 Task: Search Round Trip flight tickets for 2 adults, in Economy from Cairo to Ho Chi Min to travel on 02-Nov-2023. Ho Chi Min to Cairo on 22-Dec-2023.  Stops: One stop or fewer. Choice of flight is Emirates.  Outbound departure time preference is 12:00. Connecting airport is Dubai.
Action: Mouse moved to (330, 271)
Screenshot: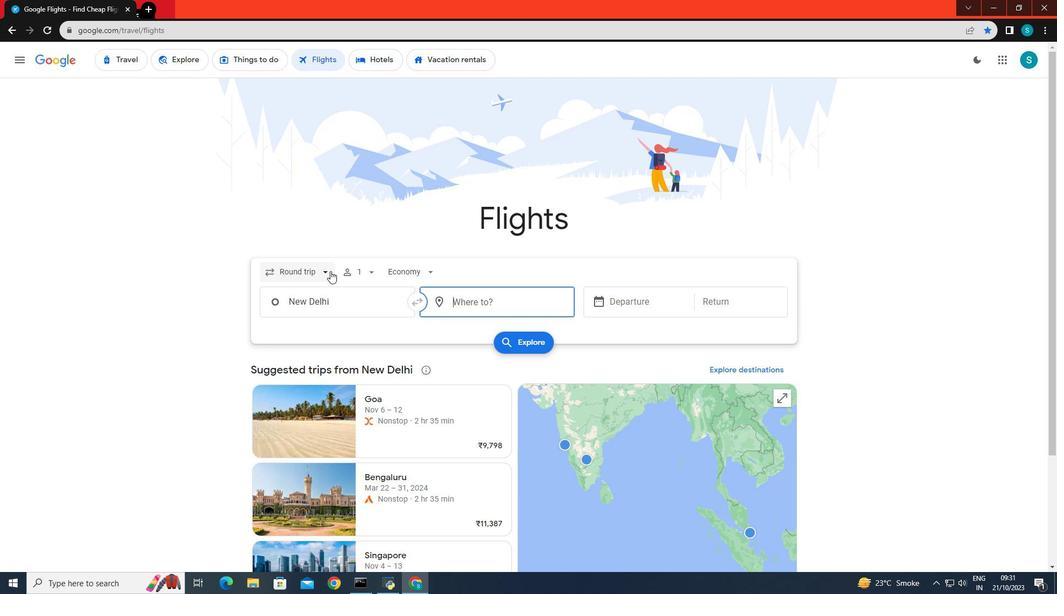 
Action: Mouse pressed left at (330, 271)
Screenshot: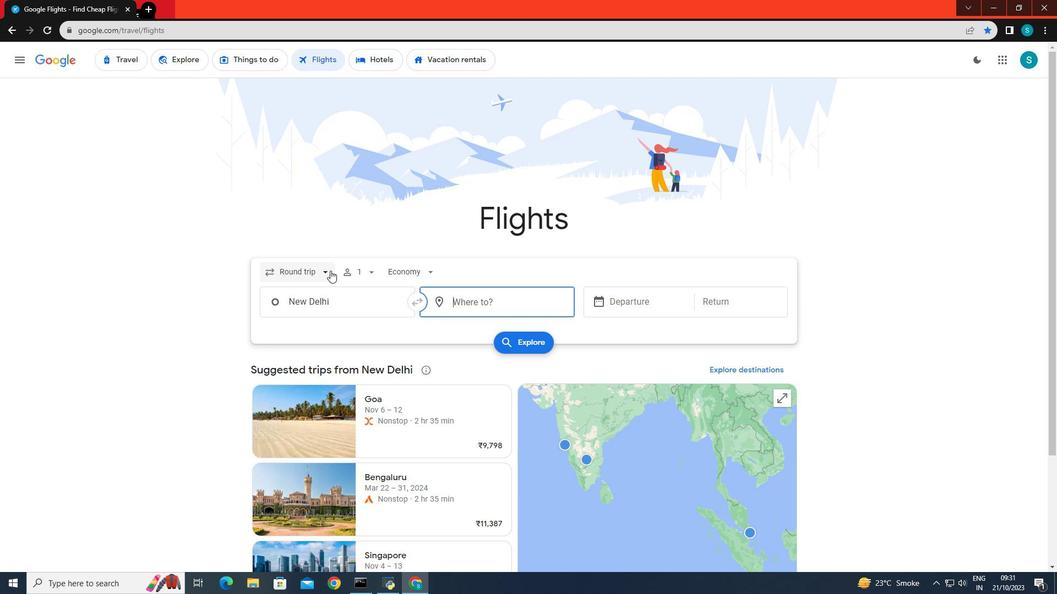 
Action: Mouse moved to (299, 301)
Screenshot: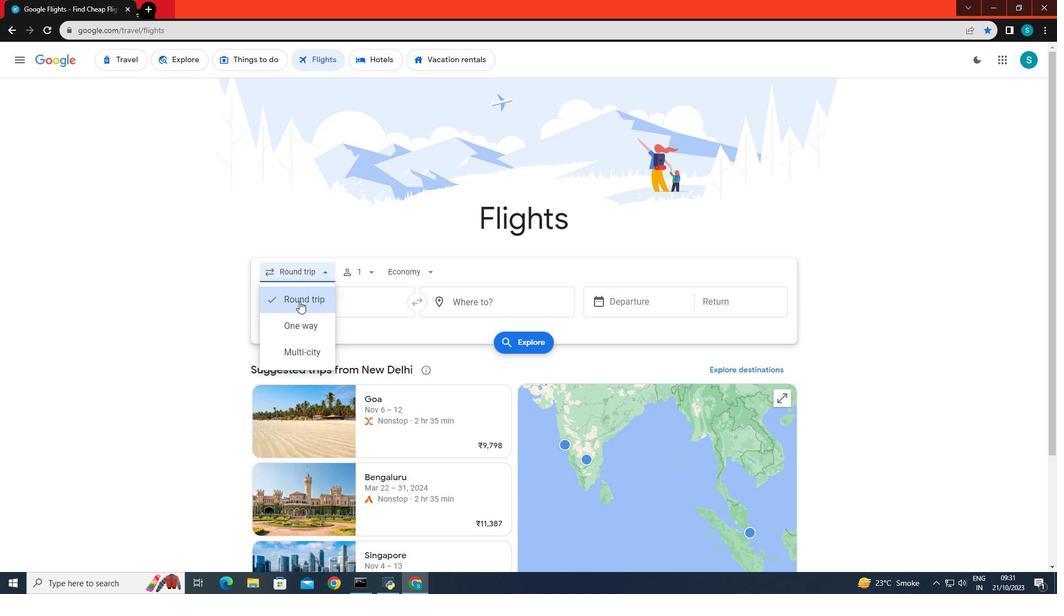 
Action: Mouse pressed left at (299, 301)
Screenshot: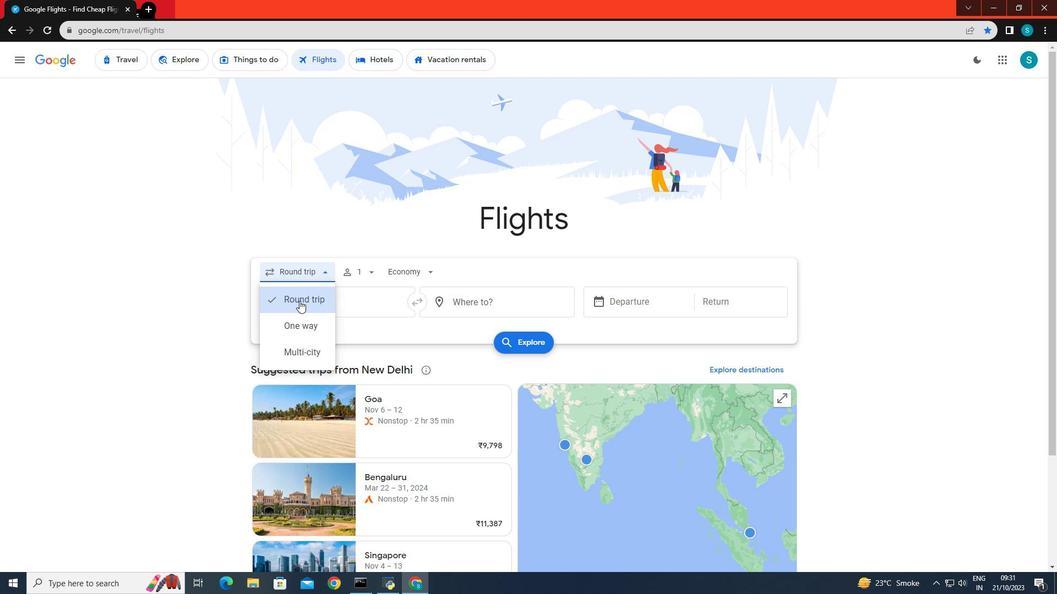 
Action: Mouse moved to (376, 272)
Screenshot: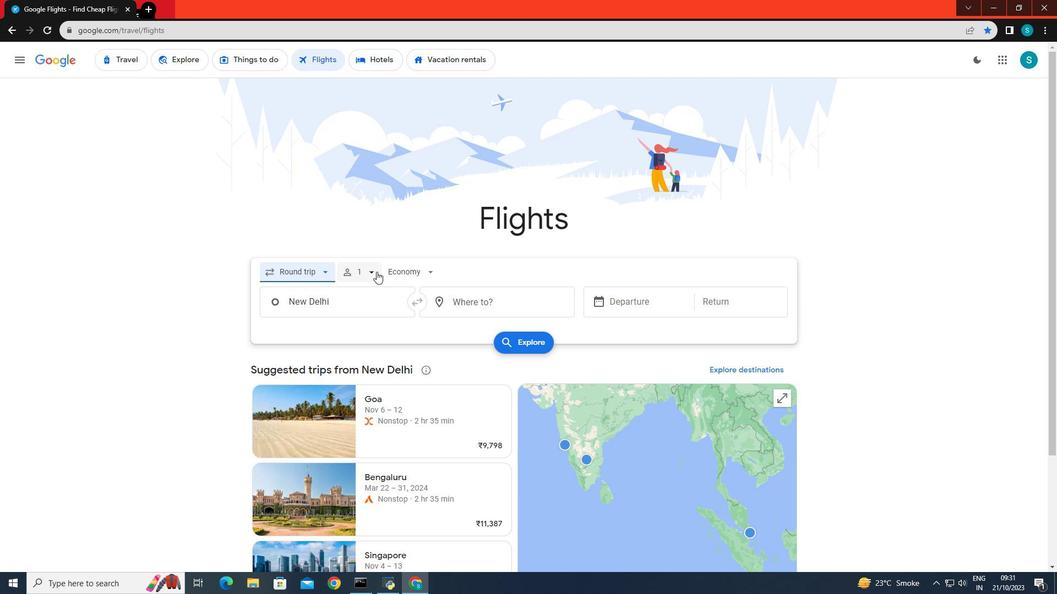 
Action: Mouse pressed left at (376, 272)
Screenshot: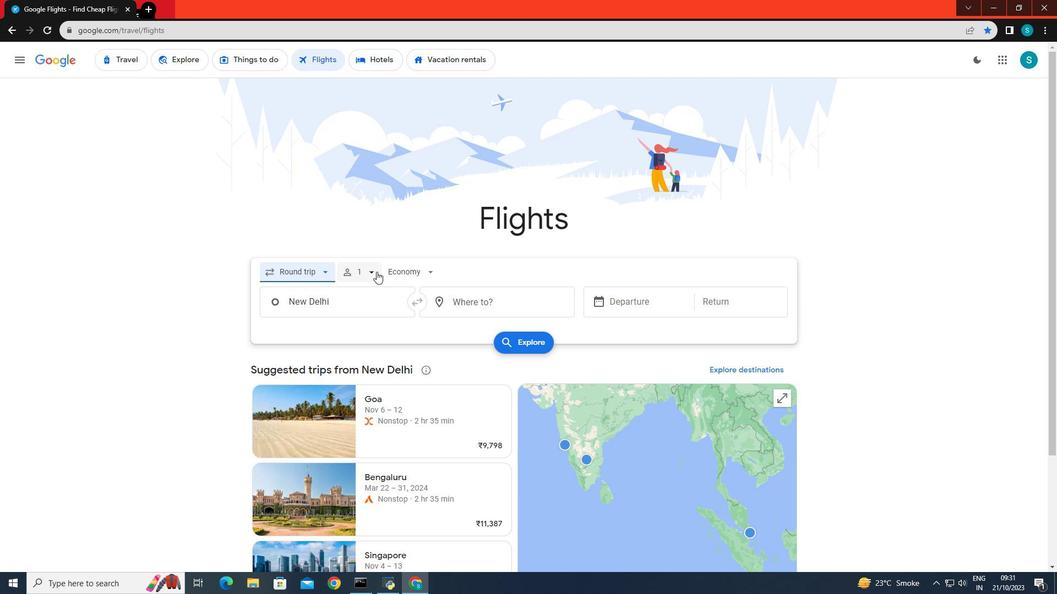 
Action: Mouse moved to (453, 302)
Screenshot: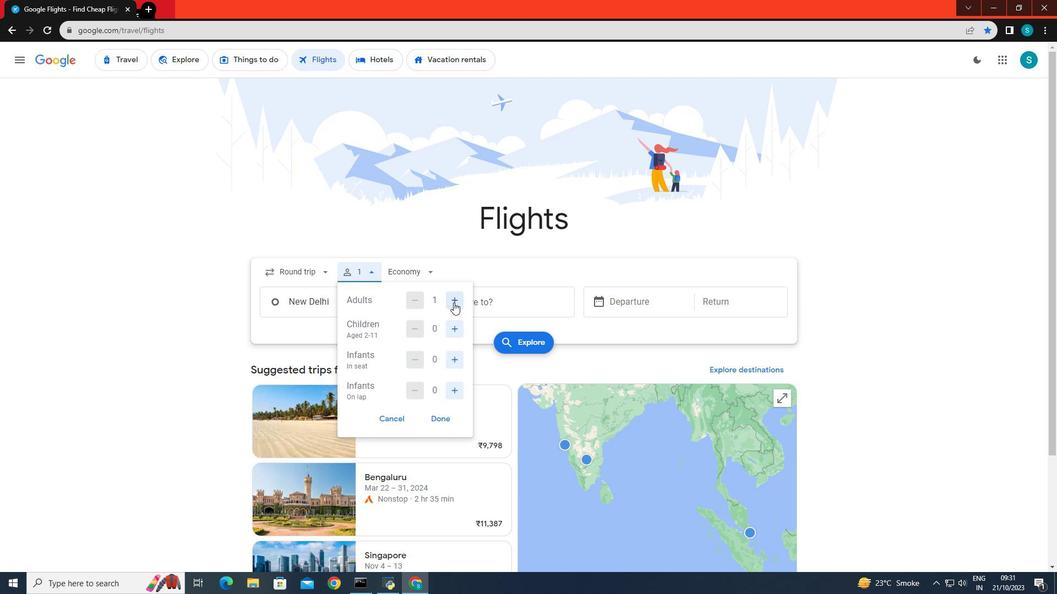 
Action: Mouse pressed left at (453, 302)
Screenshot: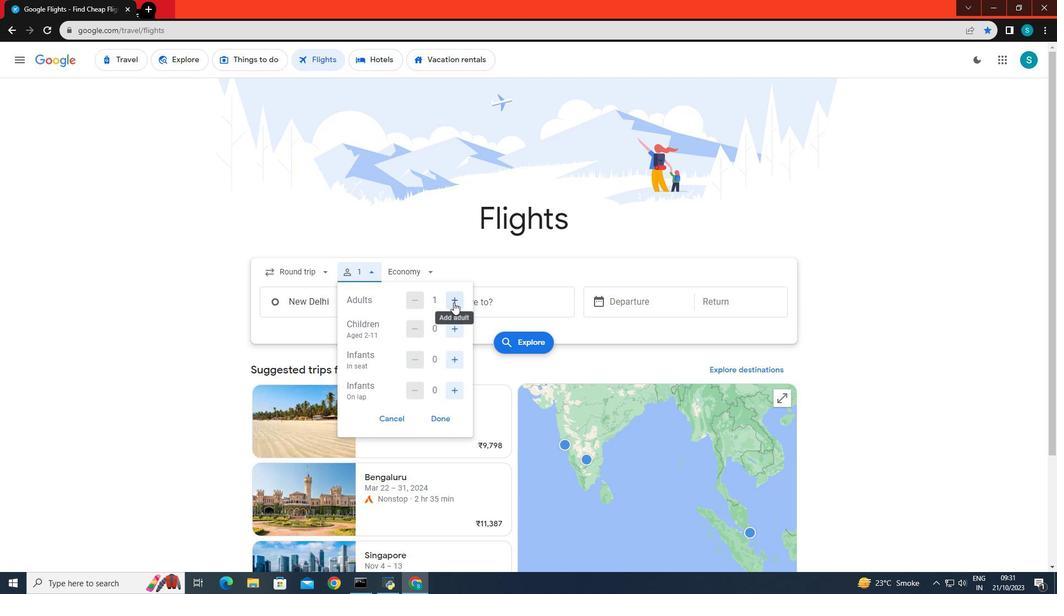 
Action: Mouse moved to (440, 419)
Screenshot: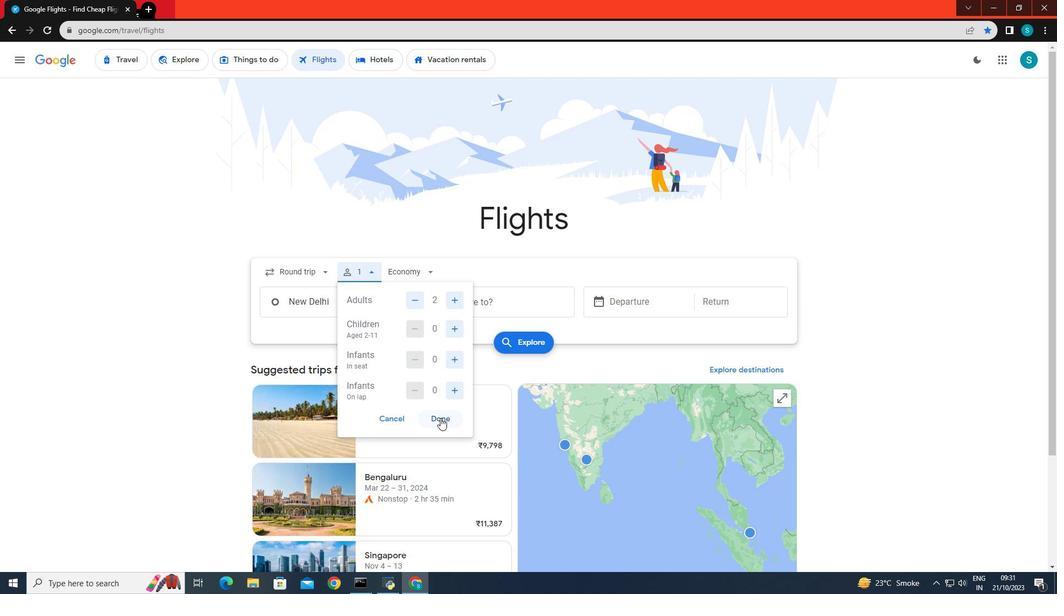 
Action: Mouse pressed left at (440, 419)
Screenshot: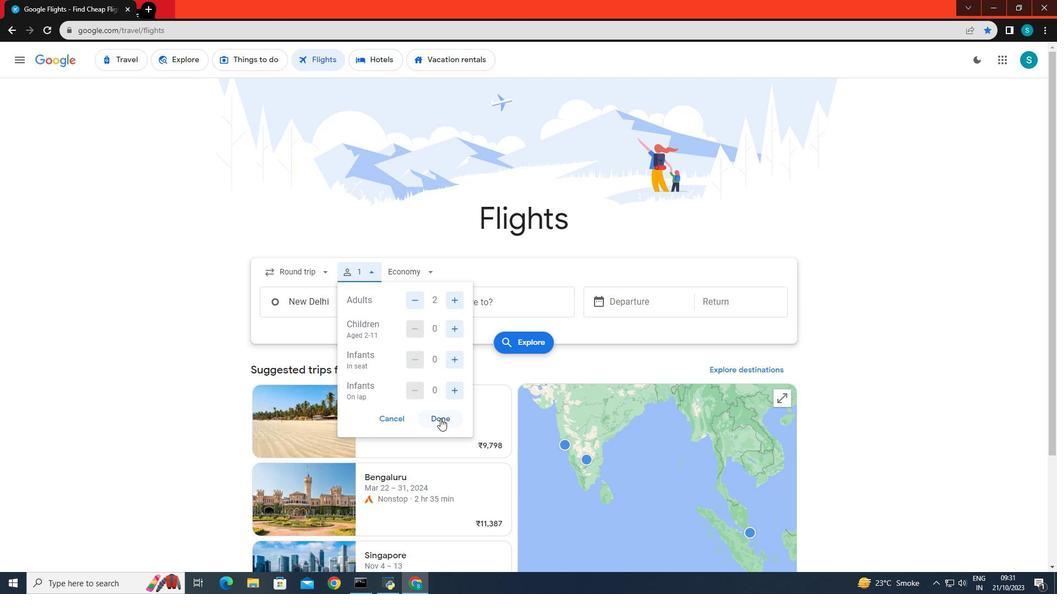 
Action: Mouse moved to (430, 272)
Screenshot: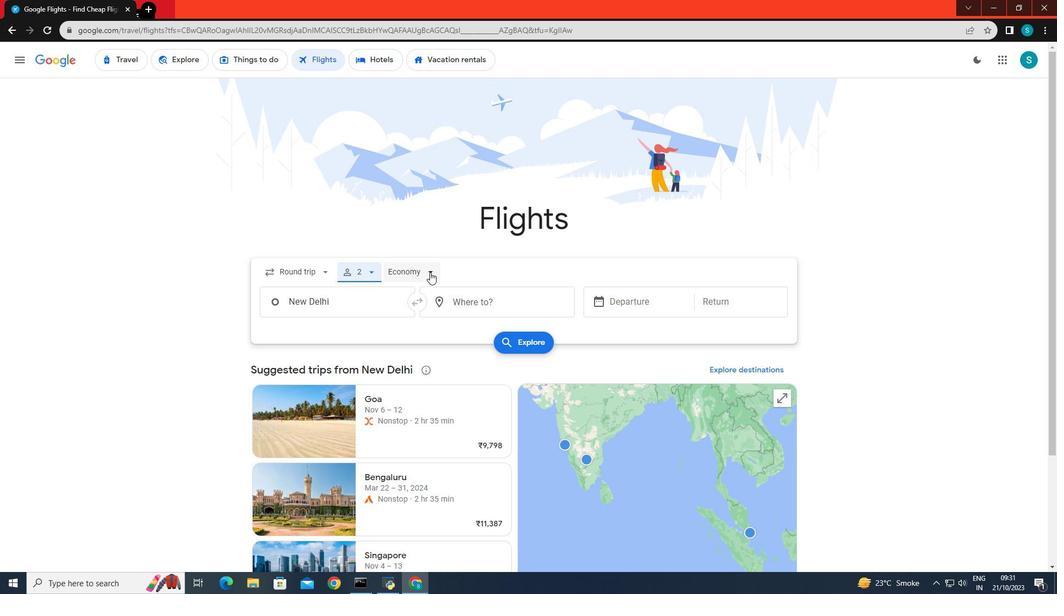 
Action: Mouse pressed left at (430, 272)
Screenshot: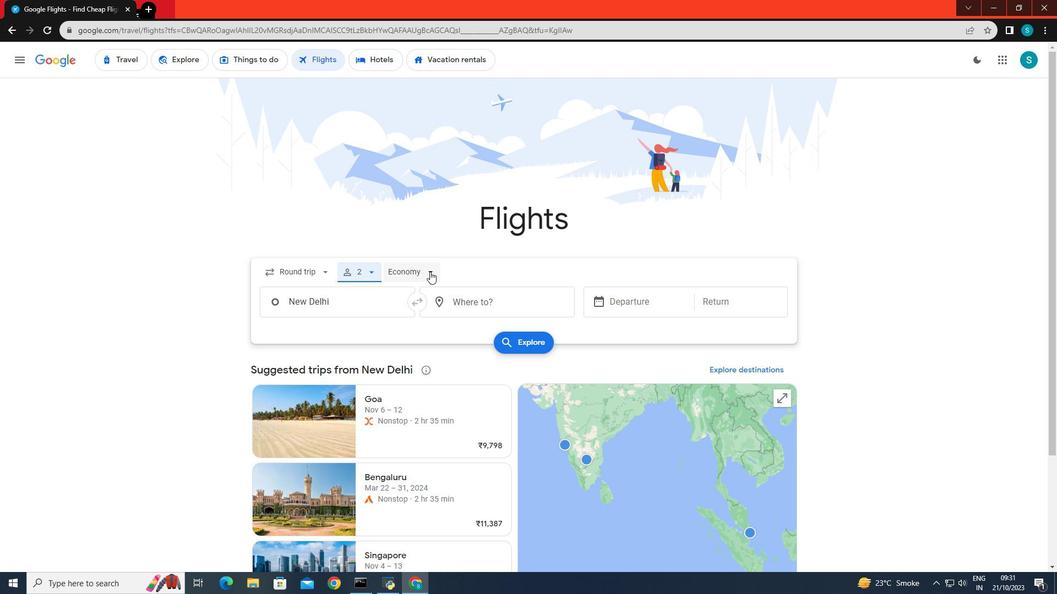 
Action: Mouse moved to (420, 302)
Screenshot: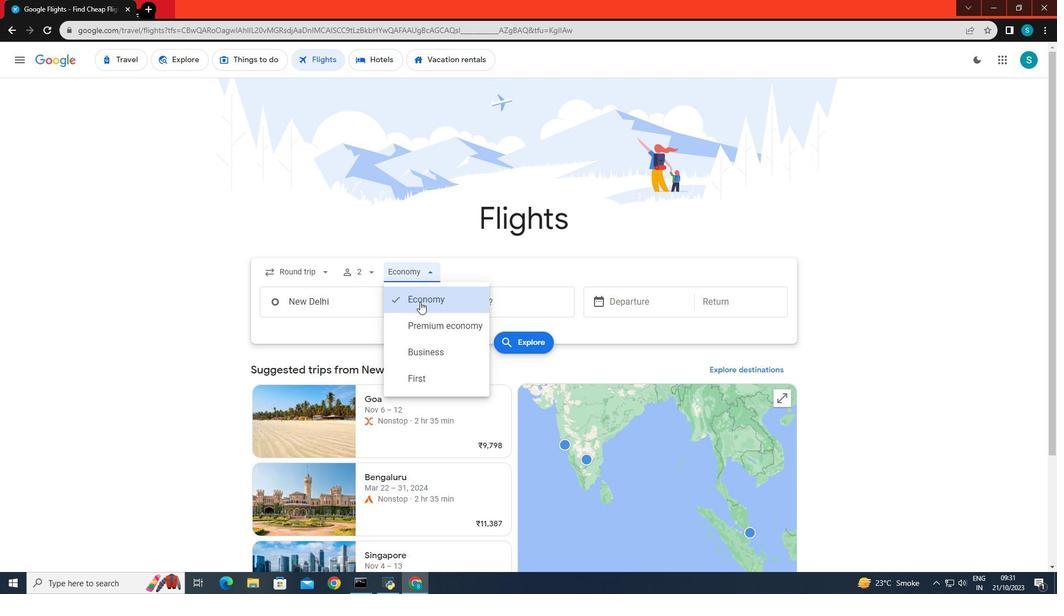 
Action: Mouse pressed left at (420, 302)
Screenshot: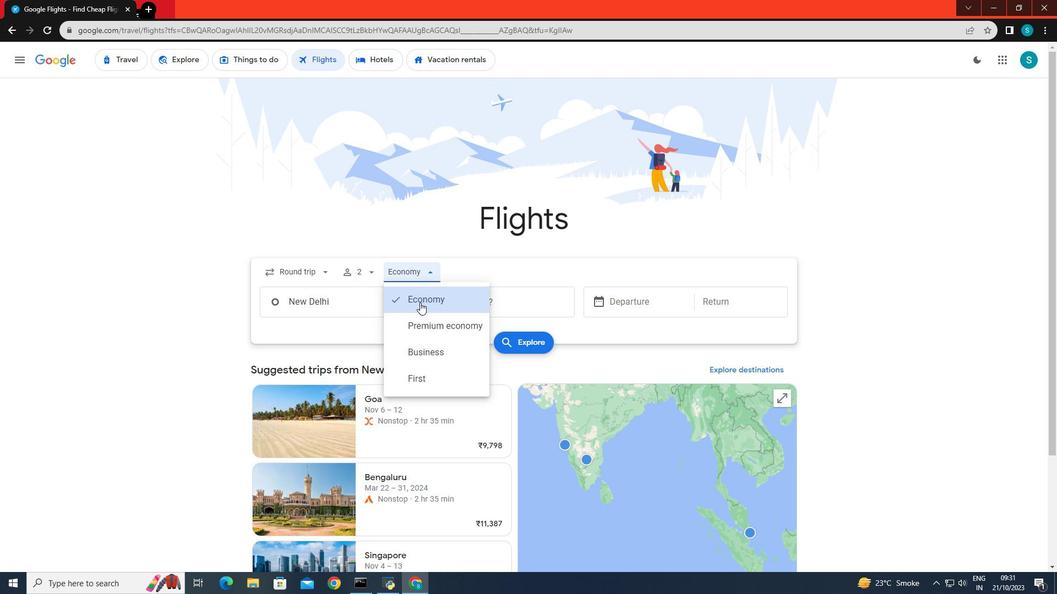 
Action: Mouse moved to (356, 305)
Screenshot: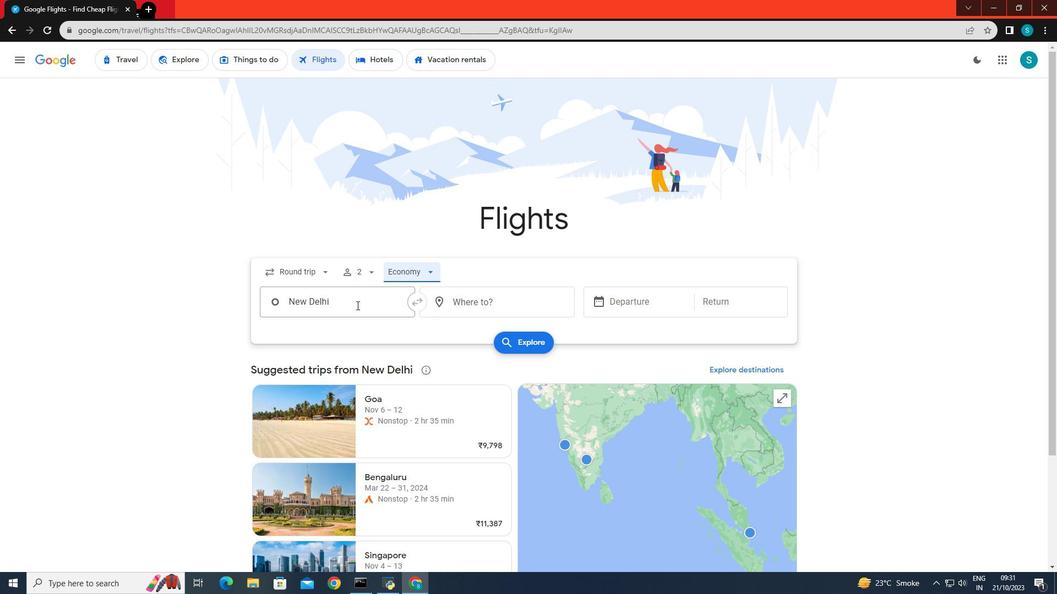 
Action: Mouse pressed left at (356, 305)
Screenshot: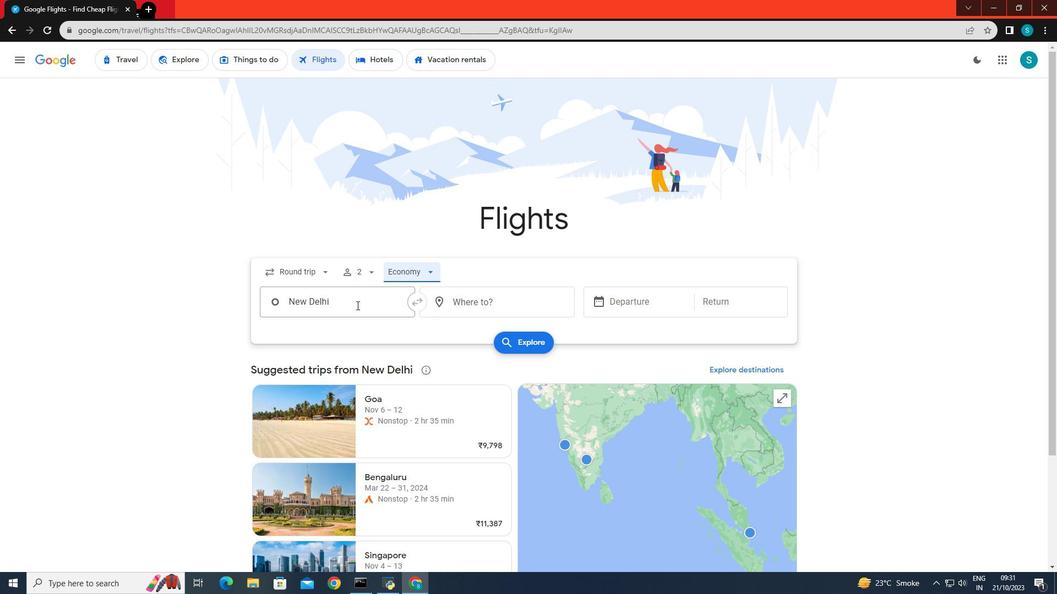 
Action: Key pressed <Key.backspace><Key.caps_lock>C<Key.caps_lock>airo
Screenshot: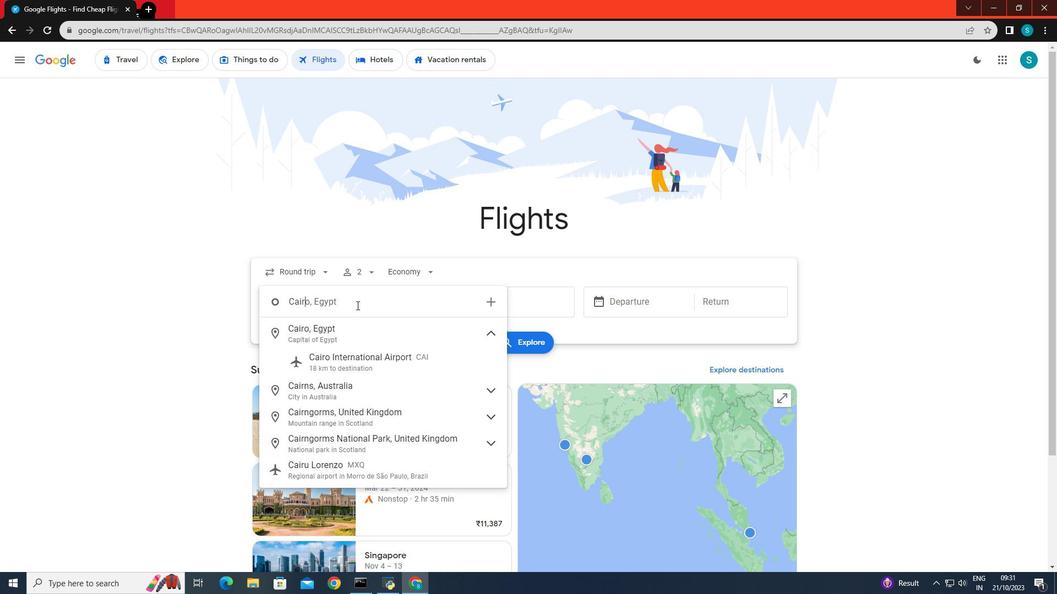 
Action: Mouse moved to (353, 336)
Screenshot: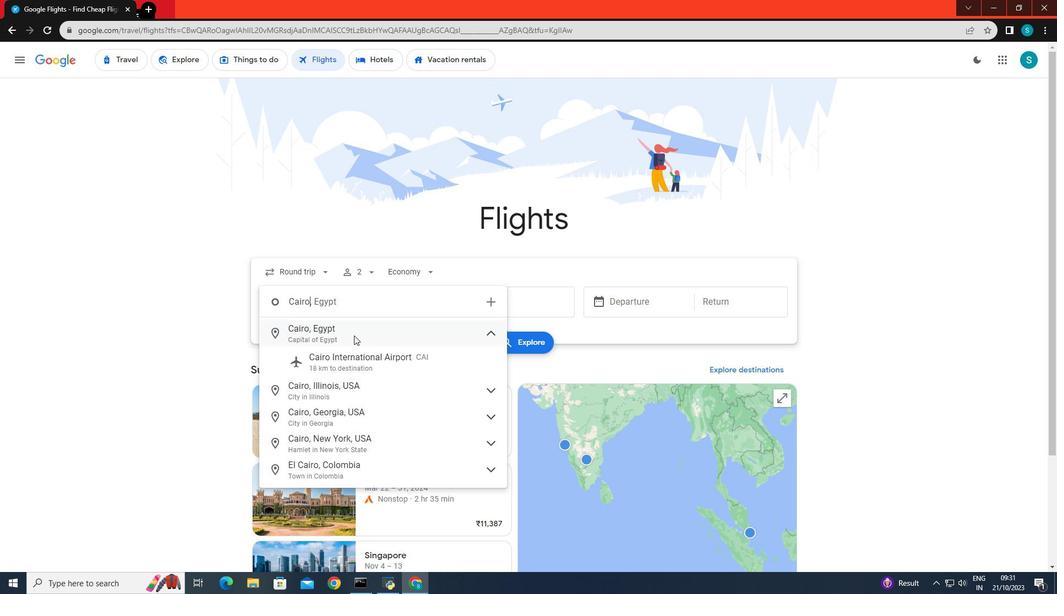 
Action: Mouse pressed left at (353, 336)
Screenshot: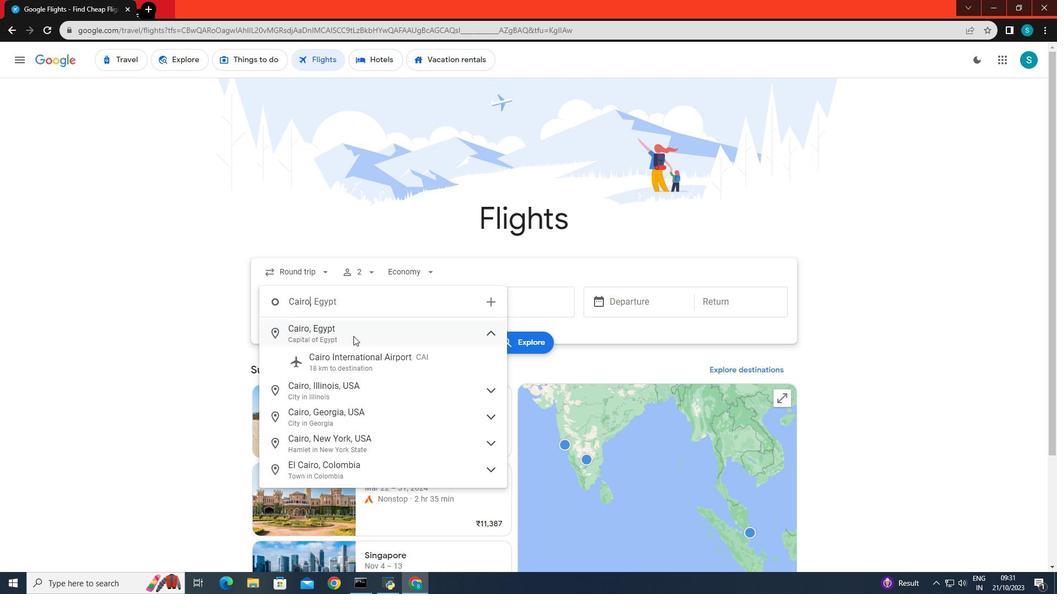 
Action: Mouse moved to (443, 302)
Screenshot: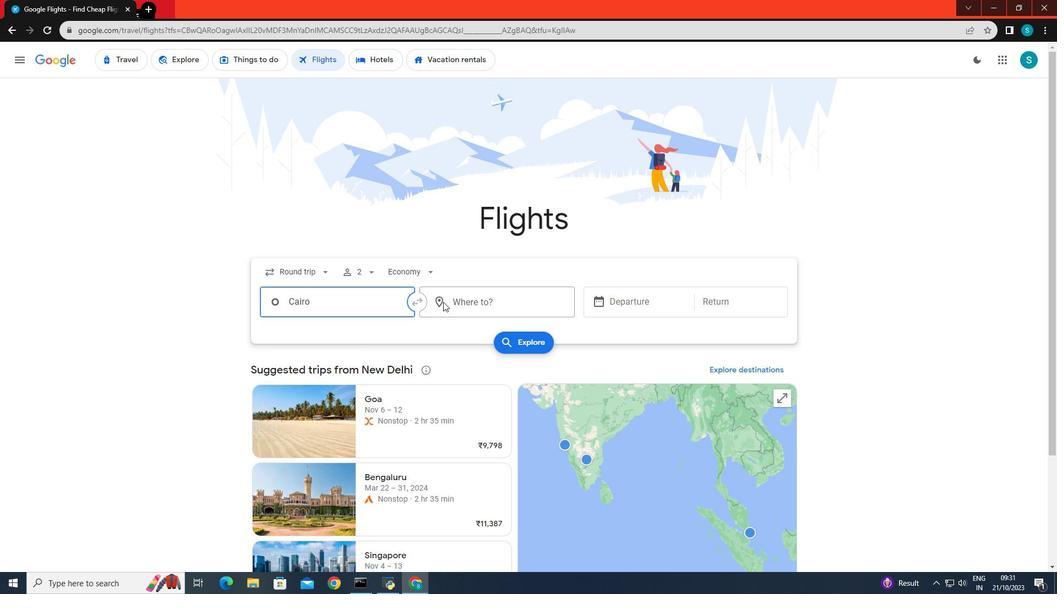 
Action: Mouse pressed left at (443, 302)
Screenshot: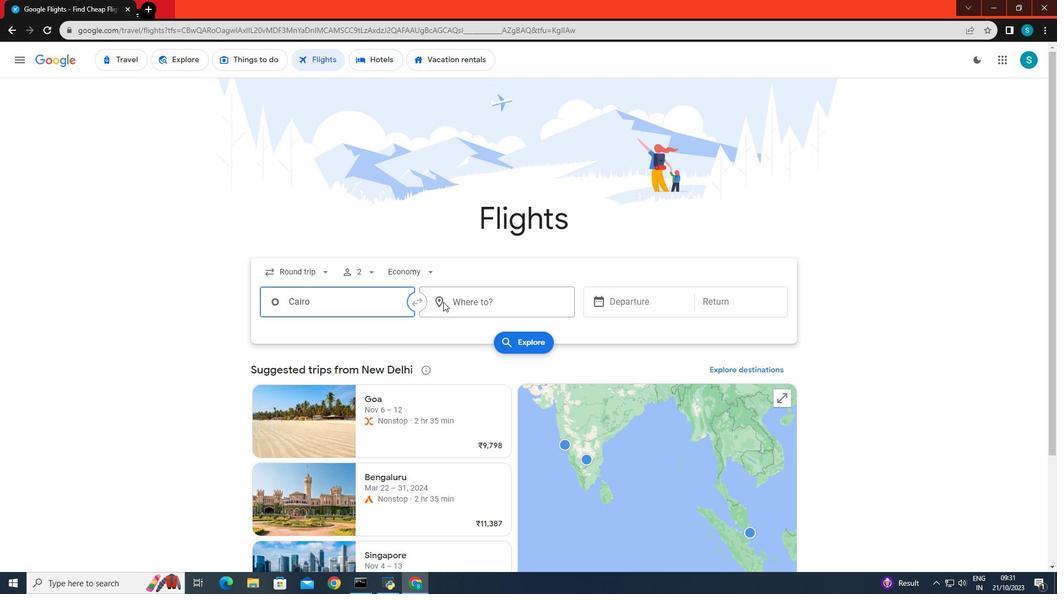 
Action: Mouse moved to (455, 303)
Screenshot: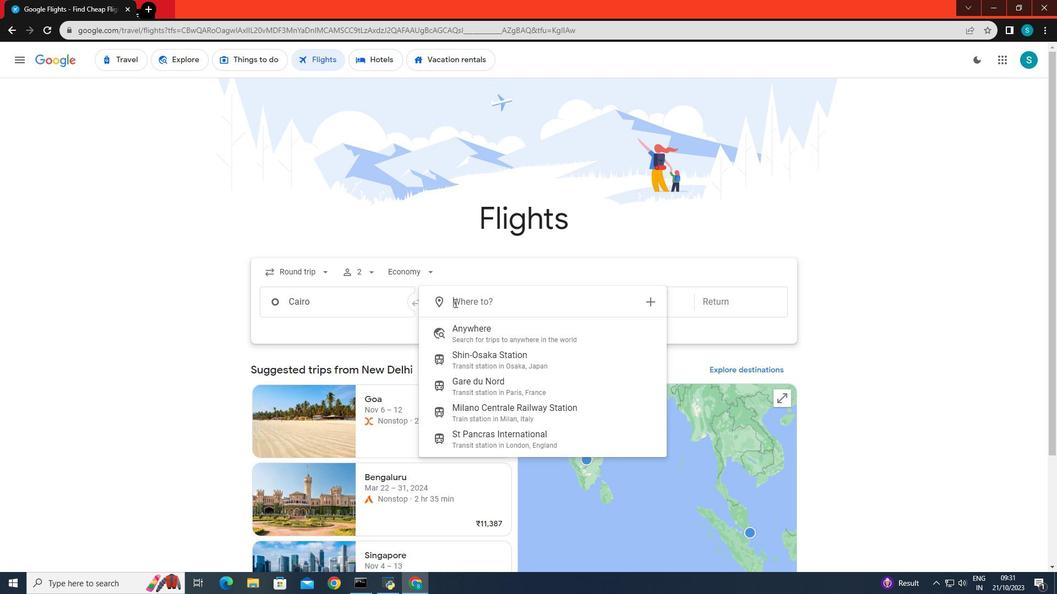 
Action: Key pressed <Key.caps_lock>C<Key.backspace>H<Key.caps_lock>o<Key.space>chi
Screenshot: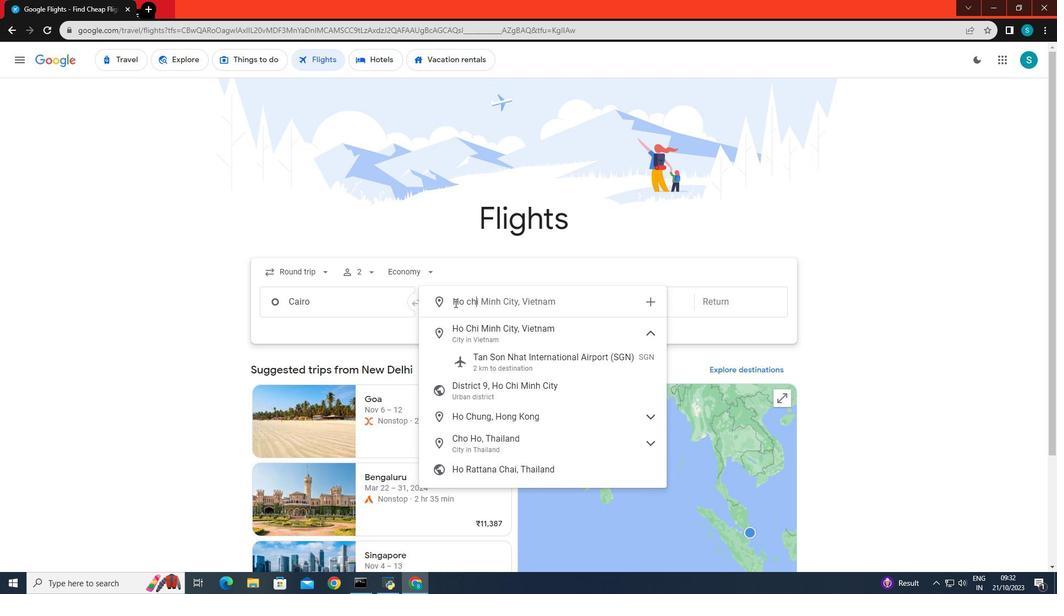
Action: Mouse moved to (493, 329)
Screenshot: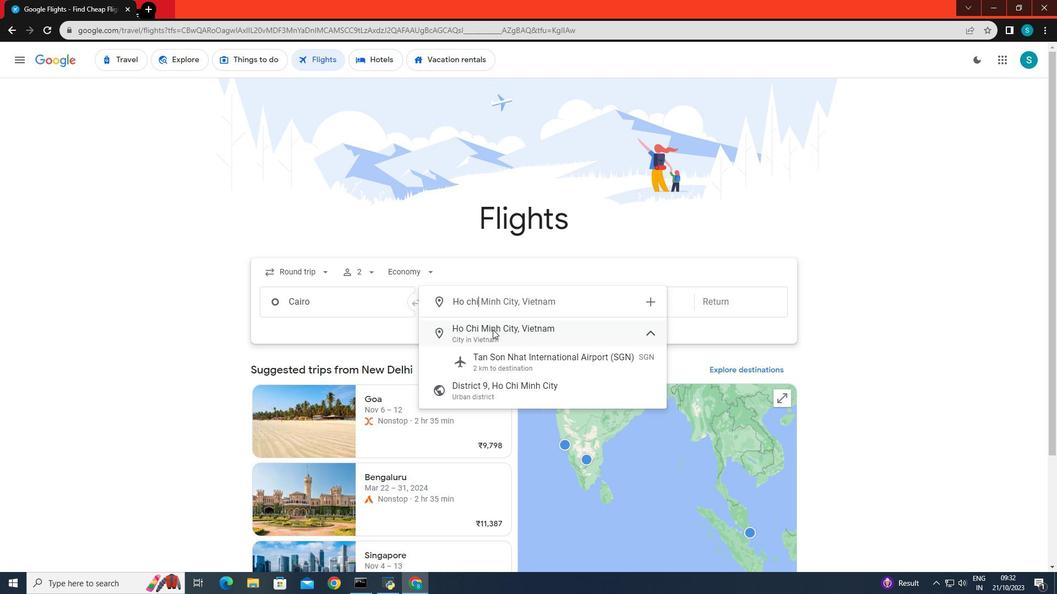 
Action: Key pressed <Key.space>min
Screenshot: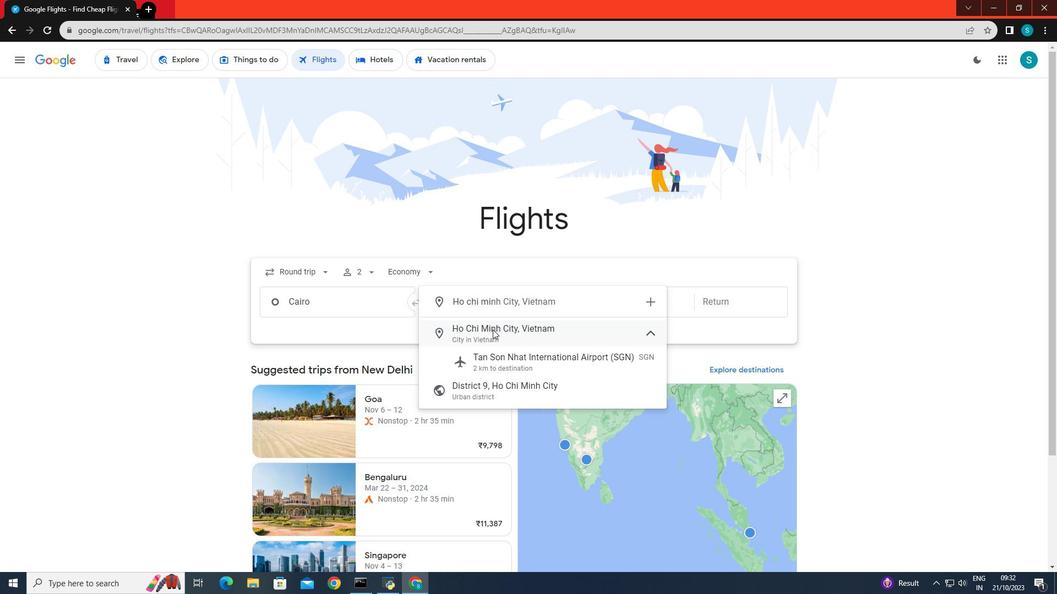 
Action: Mouse pressed left at (493, 329)
Screenshot: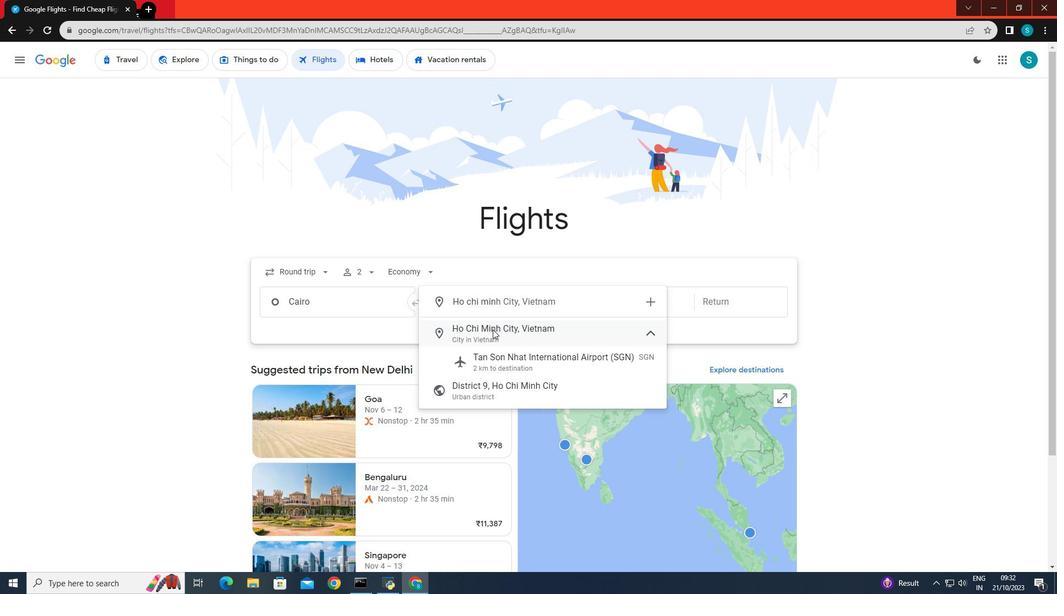 
Action: Mouse moved to (616, 302)
Screenshot: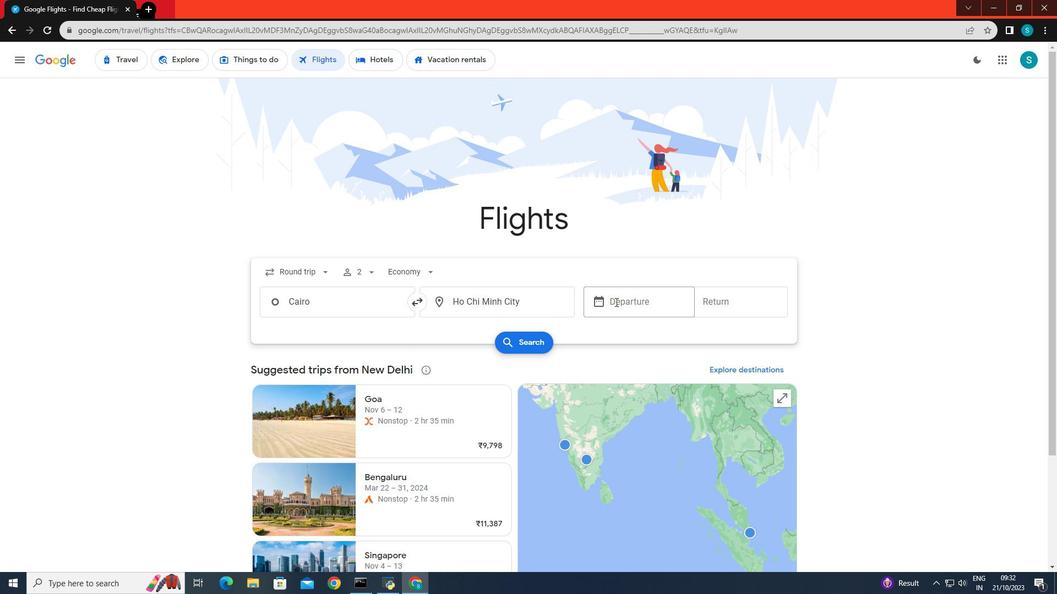 
Action: Mouse pressed left at (616, 302)
Screenshot: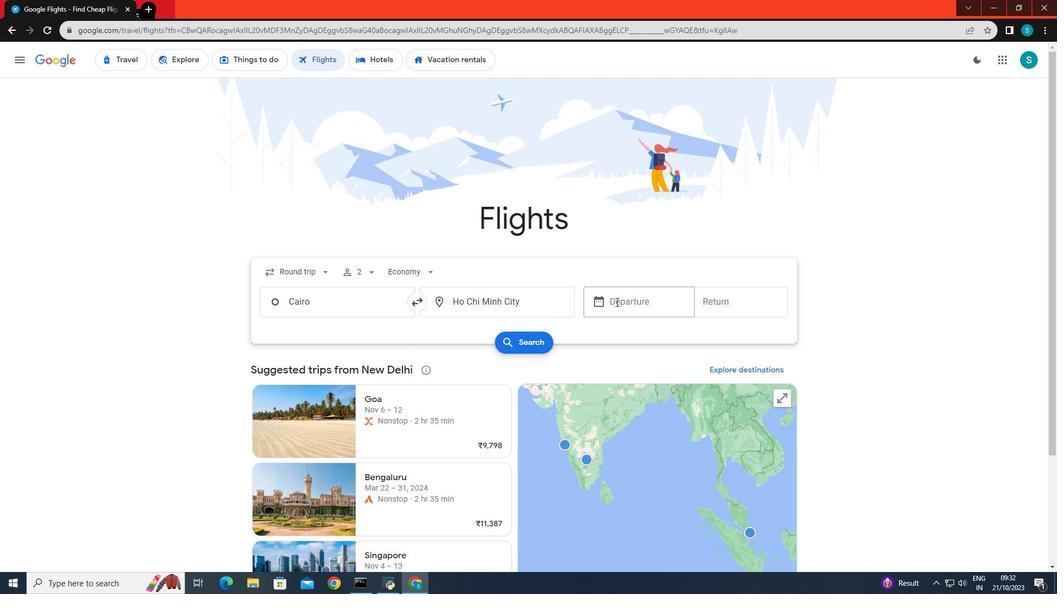 
Action: Mouse moved to (708, 370)
Screenshot: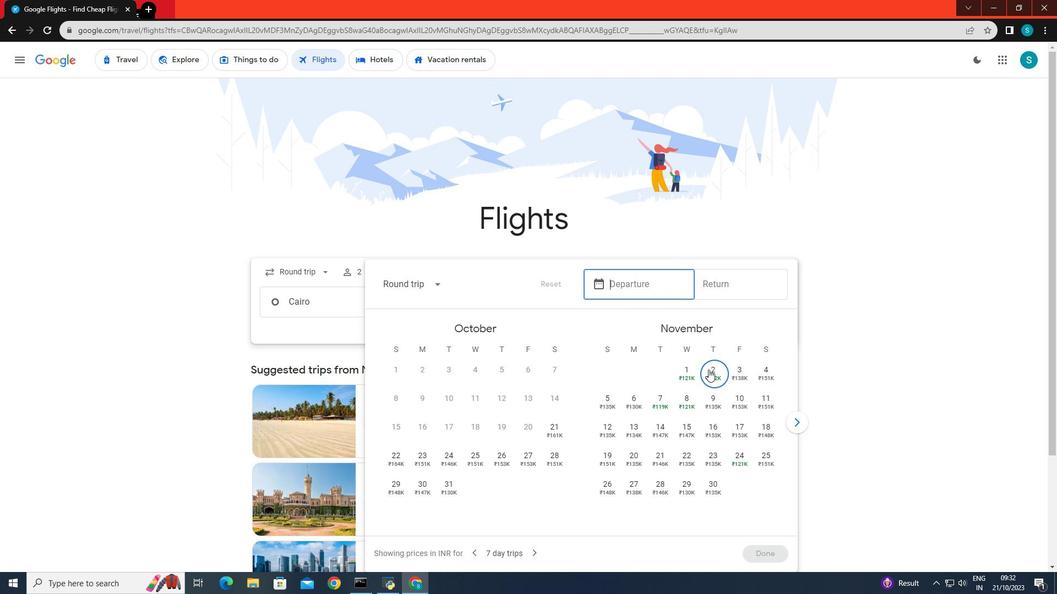 
Action: Mouse pressed left at (708, 370)
Screenshot: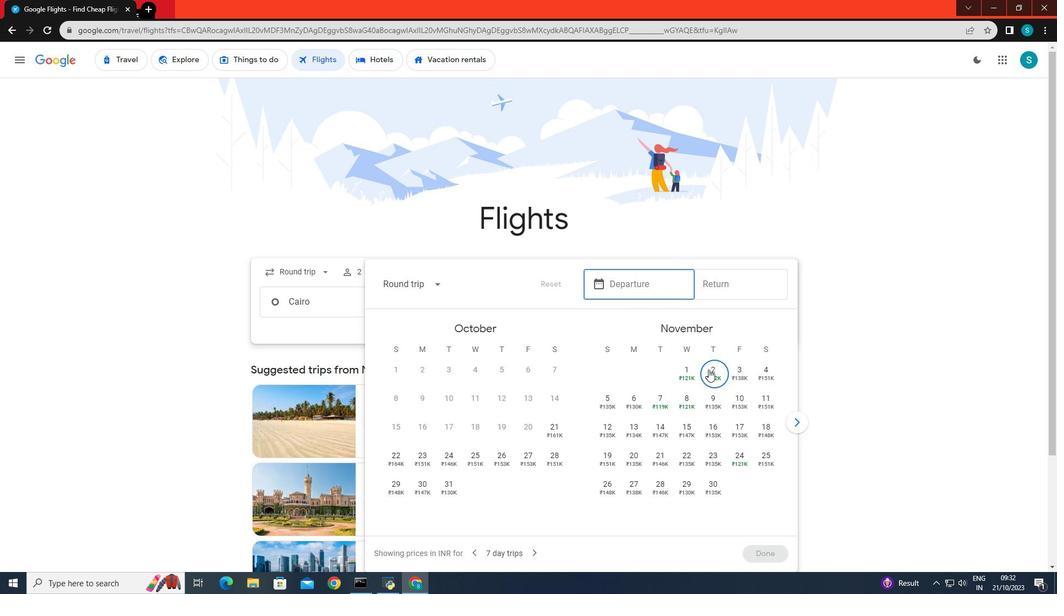 
Action: Mouse moved to (796, 425)
Screenshot: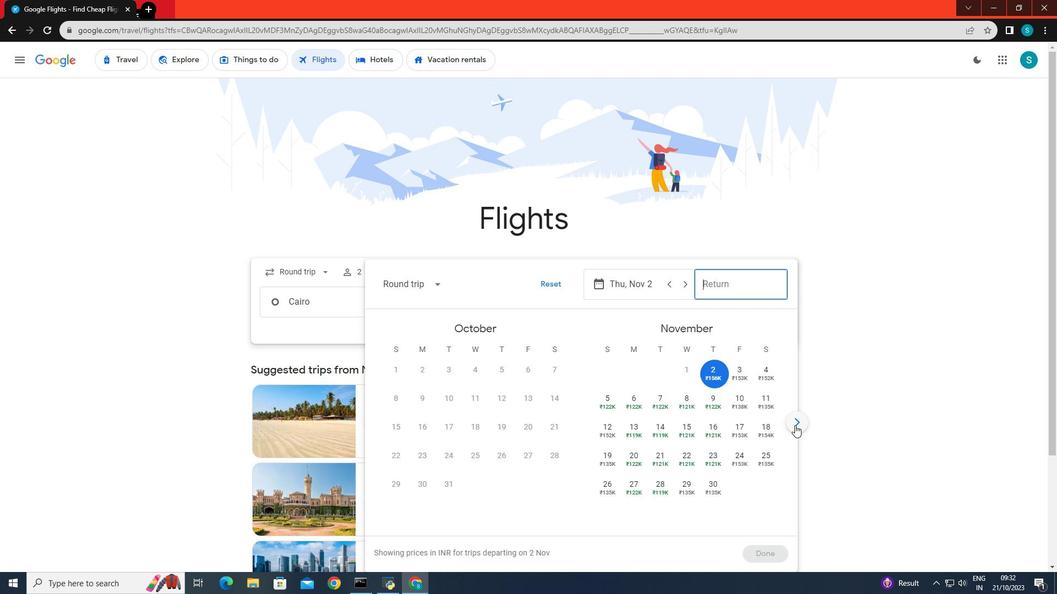 
Action: Mouse pressed left at (796, 425)
Screenshot: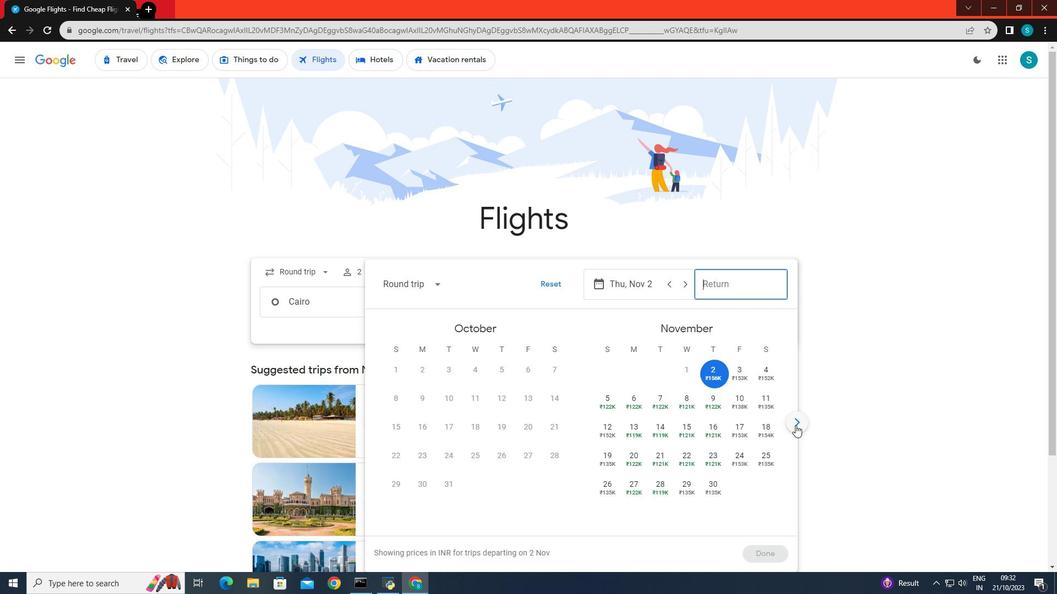 
Action: Mouse moved to (744, 459)
Screenshot: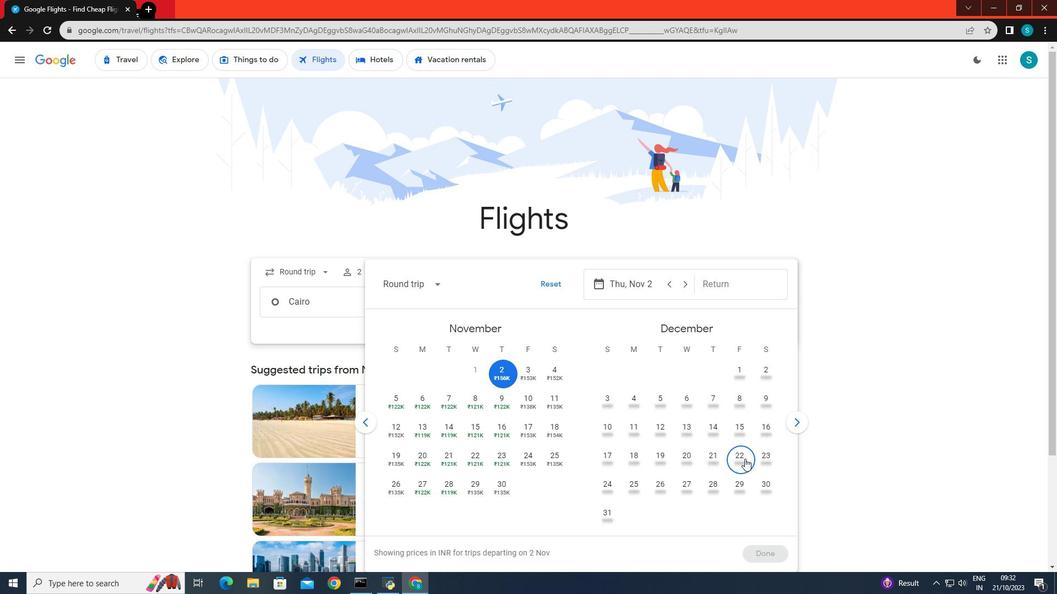 
Action: Mouse pressed left at (744, 459)
Screenshot: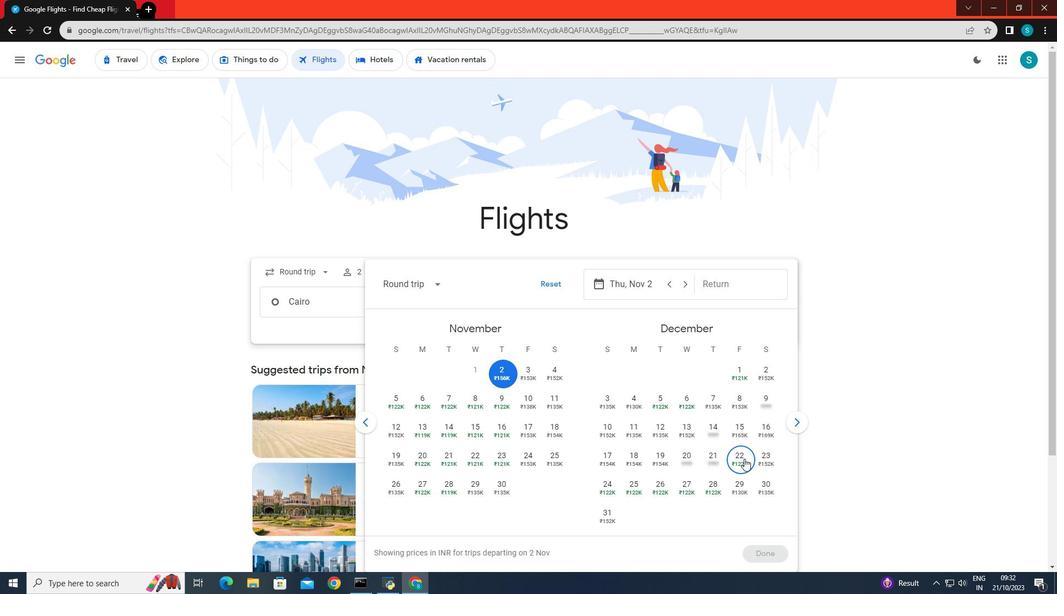 
Action: Mouse moved to (765, 550)
Screenshot: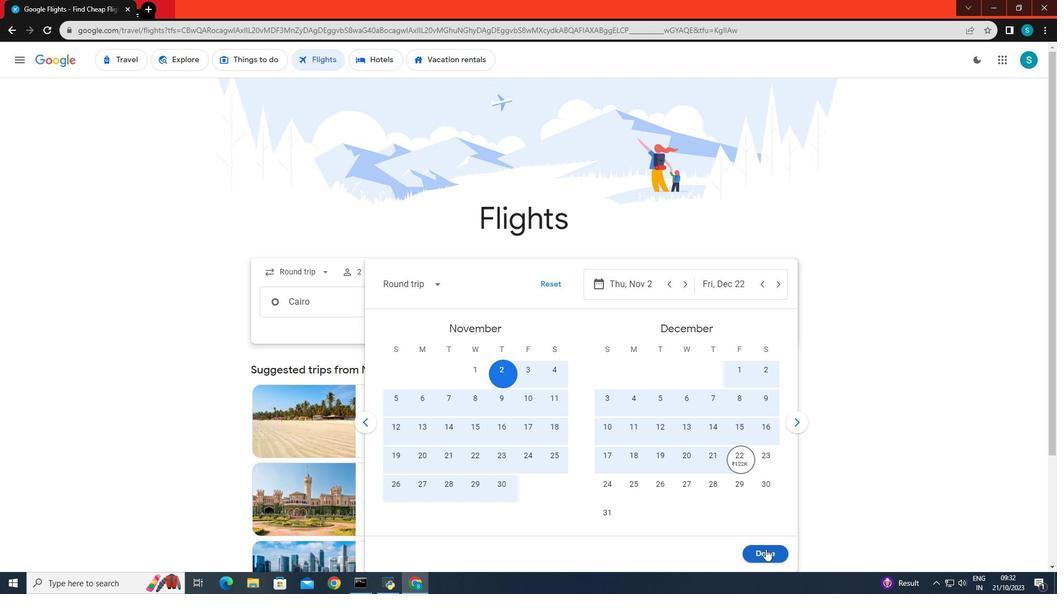 
Action: Mouse pressed left at (765, 550)
Screenshot: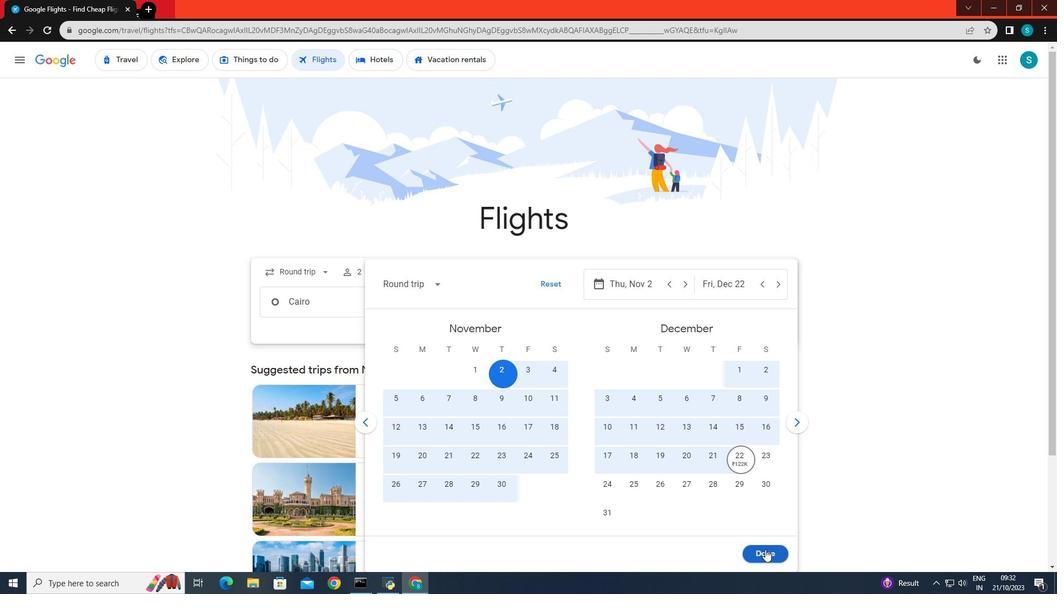 
Action: Mouse moved to (529, 342)
Screenshot: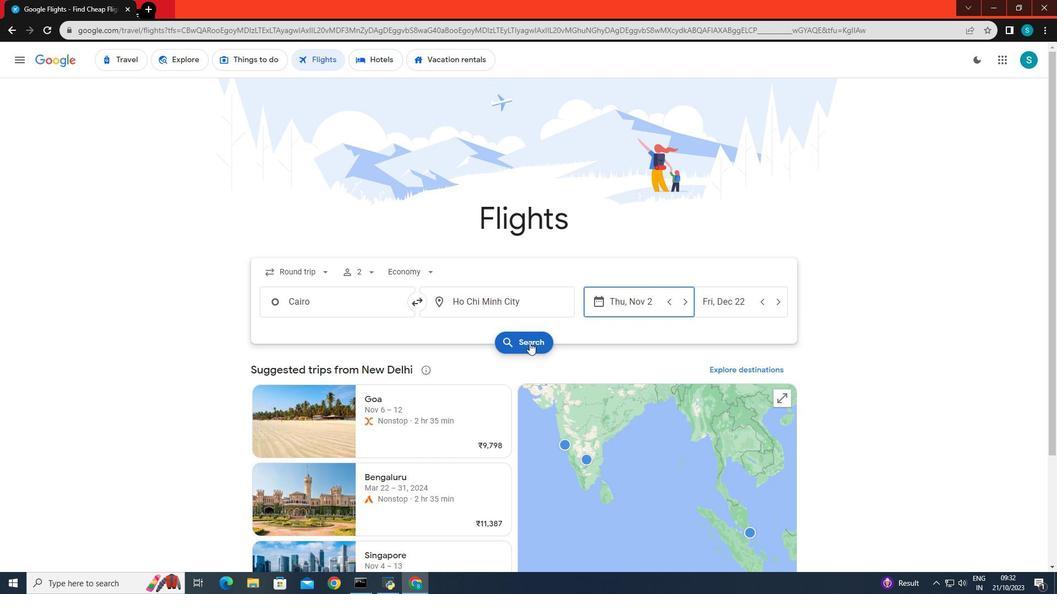 
Action: Mouse pressed left at (529, 342)
Screenshot: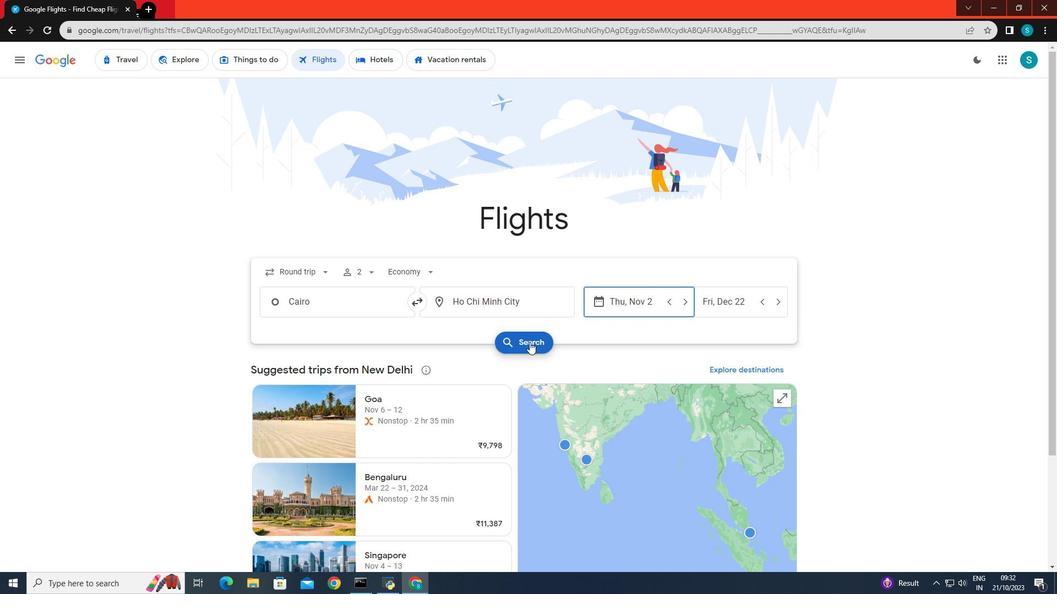 
Action: Mouse moved to (337, 165)
Screenshot: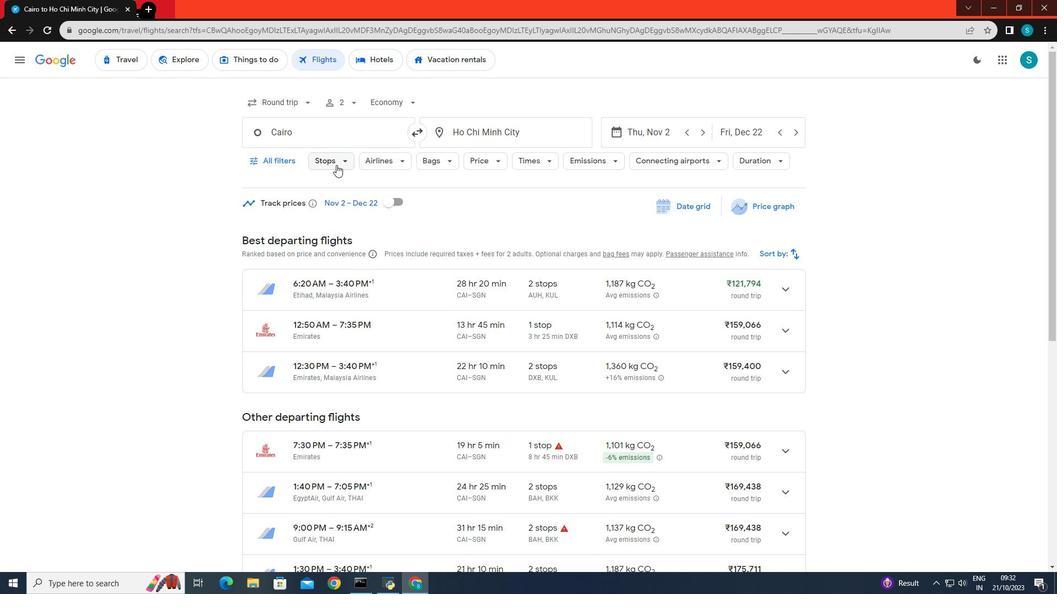 
Action: Mouse pressed left at (337, 165)
Screenshot: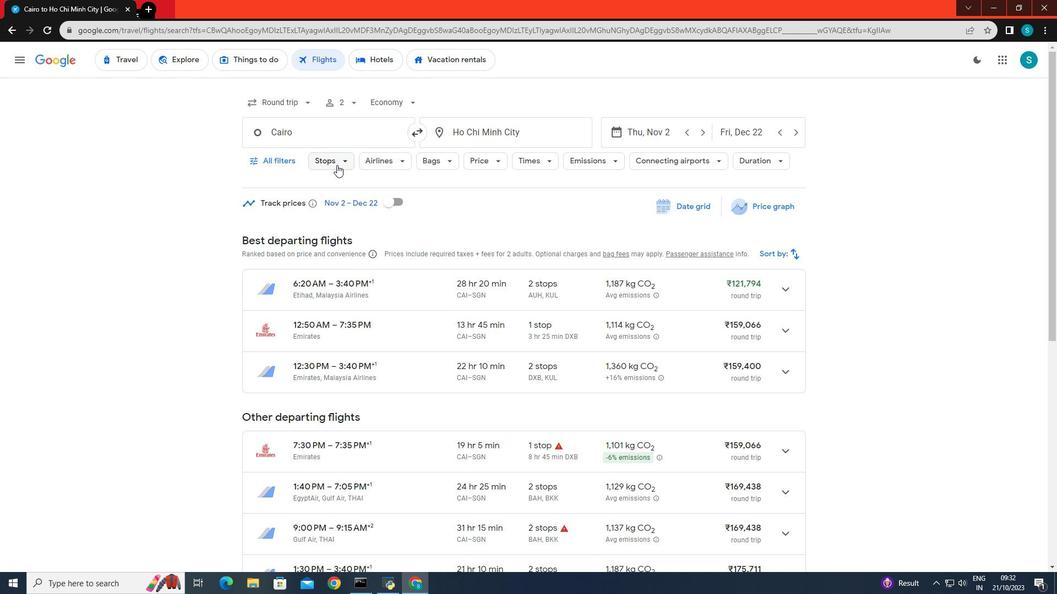 
Action: Mouse moved to (338, 268)
Screenshot: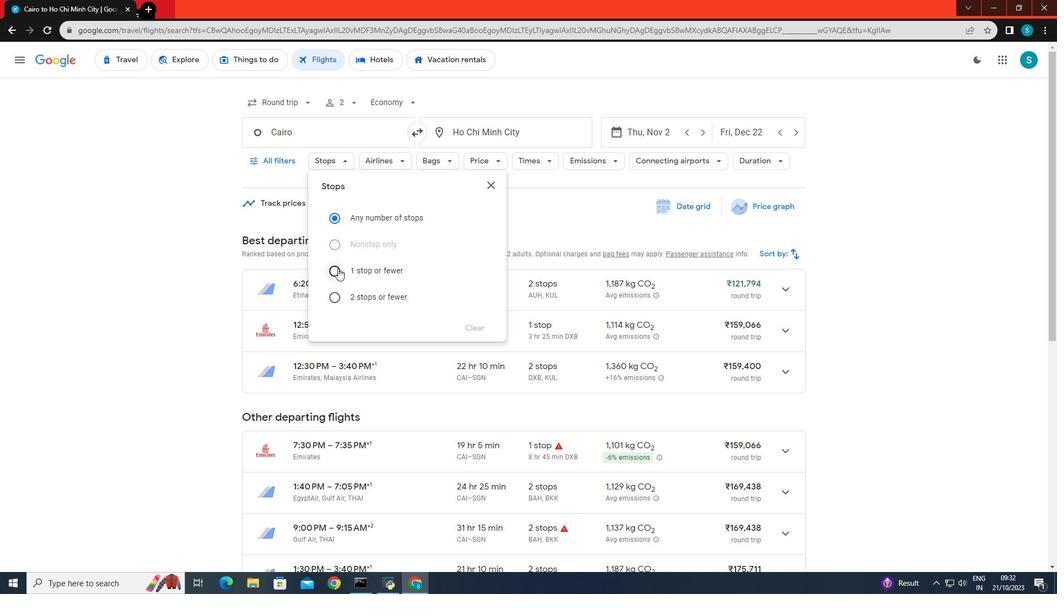 
Action: Mouse pressed left at (338, 268)
Screenshot: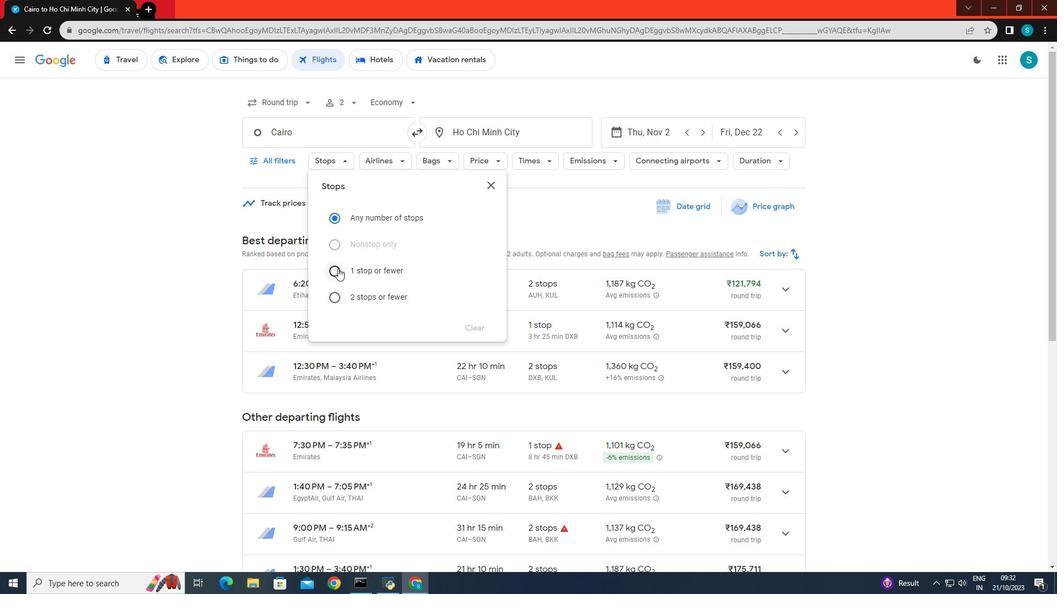 
Action: Mouse moved to (207, 232)
Screenshot: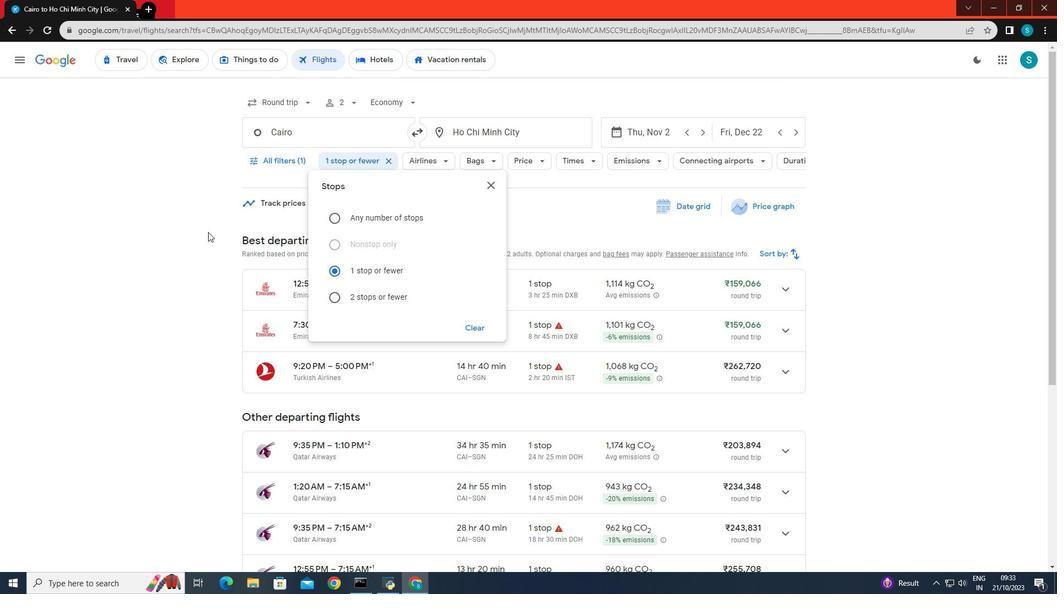 
Action: Mouse pressed left at (207, 232)
Screenshot: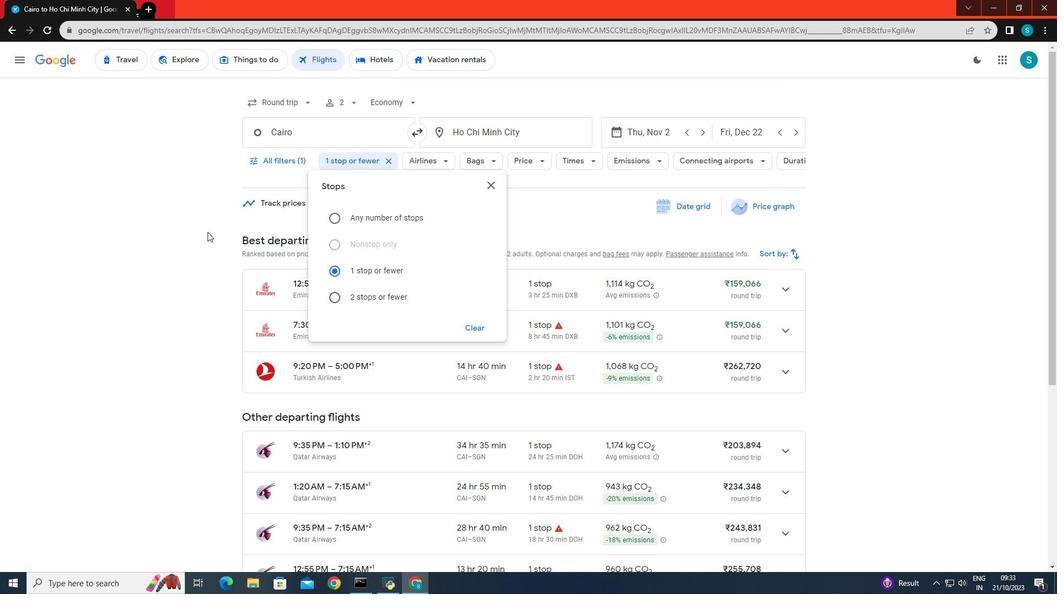 
Action: Mouse moved to (445, 164)
Screenshot: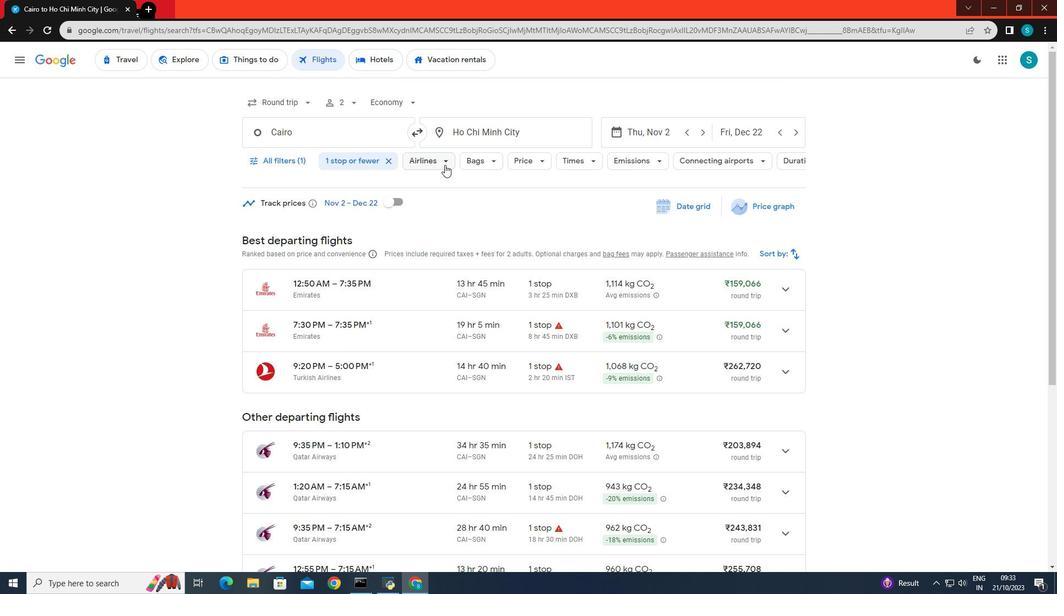 
Action: Mouse pressed left at (445, 164)
Screenshot: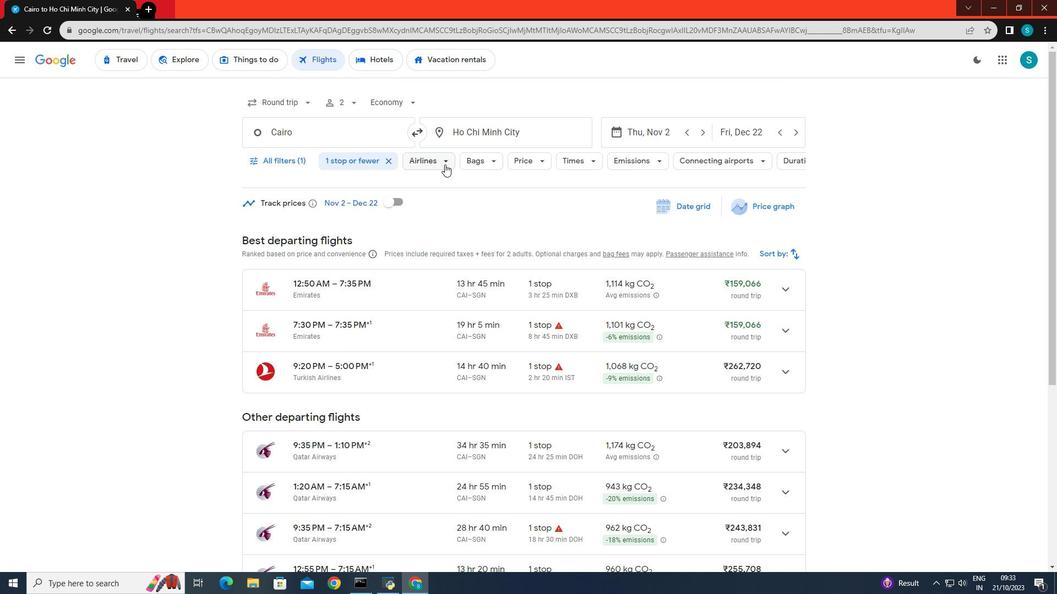 
Action: Mouse moved to (469, 437)
Screenshot: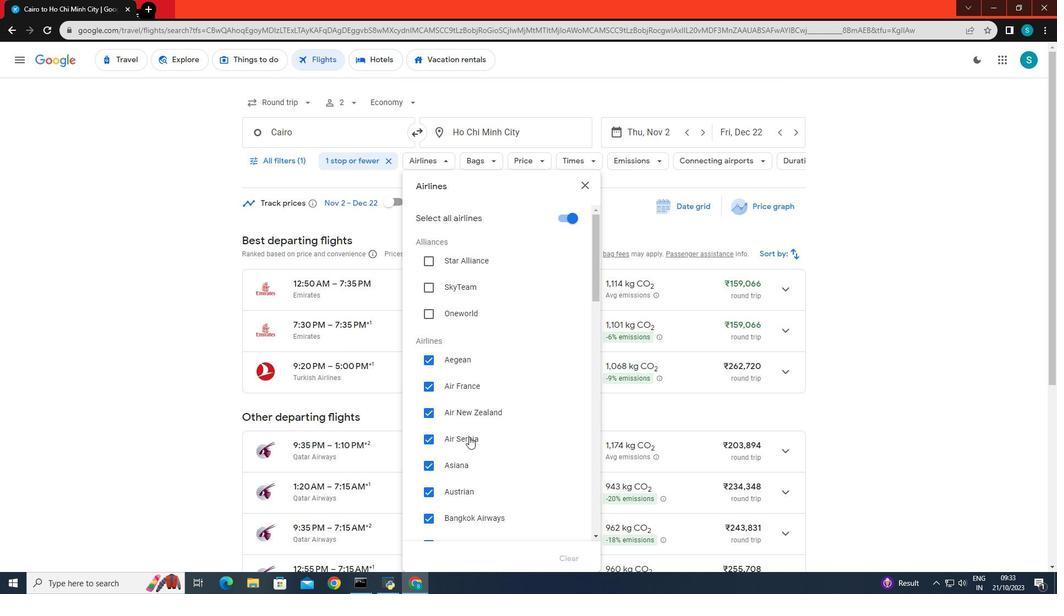 
Action: Mouse scrolled (469, 437) with delta (0, 0)
Screenshot: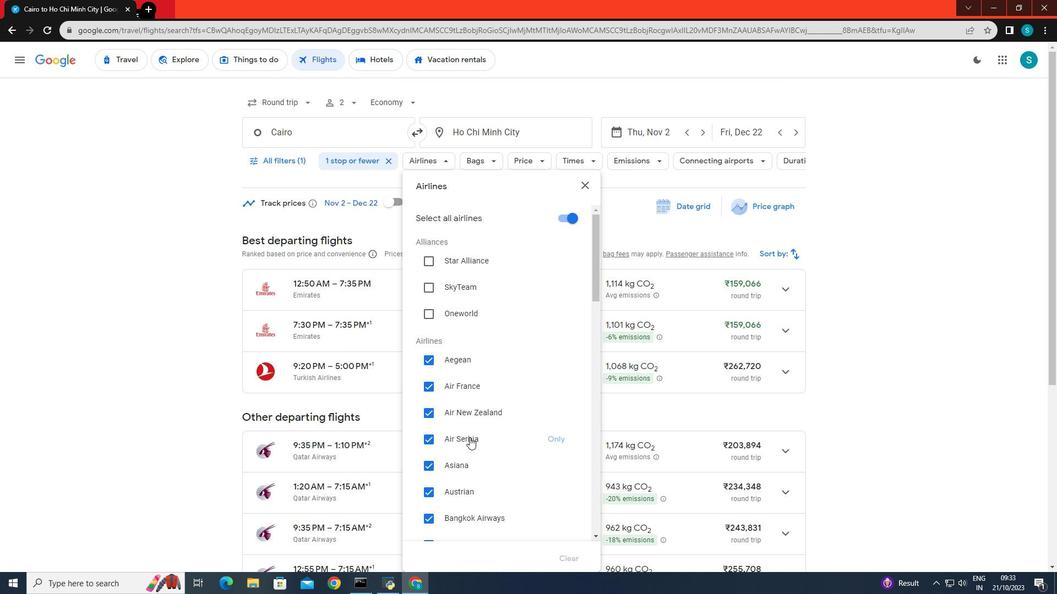 
Action: Mouse scrolled (469, 437) with delta (0, 0)
Screenshot: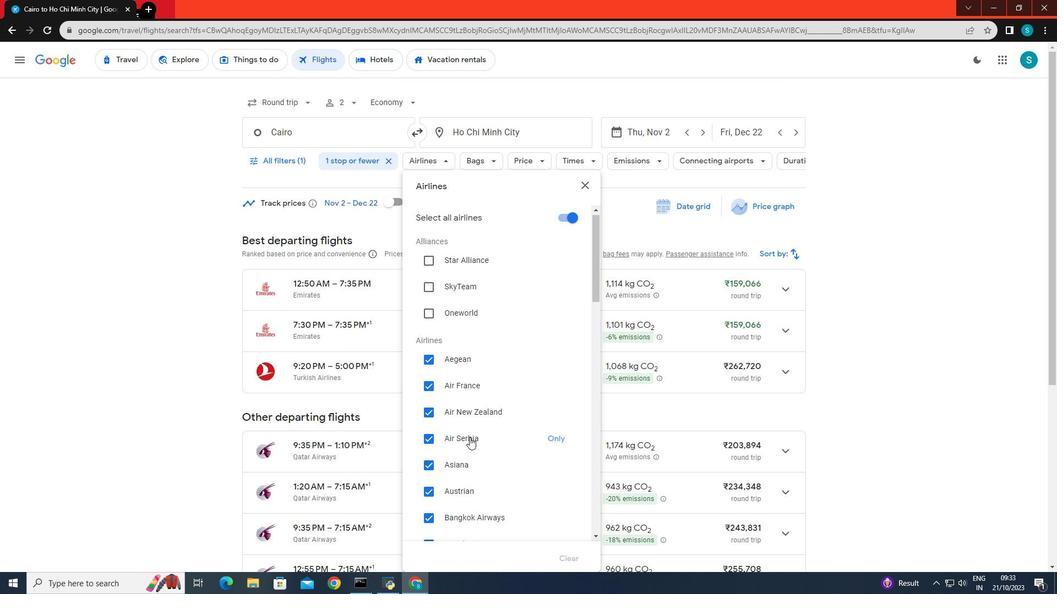 
Action: Mouse scrolled (469, 437) with delta (0, 0)
Screenshot: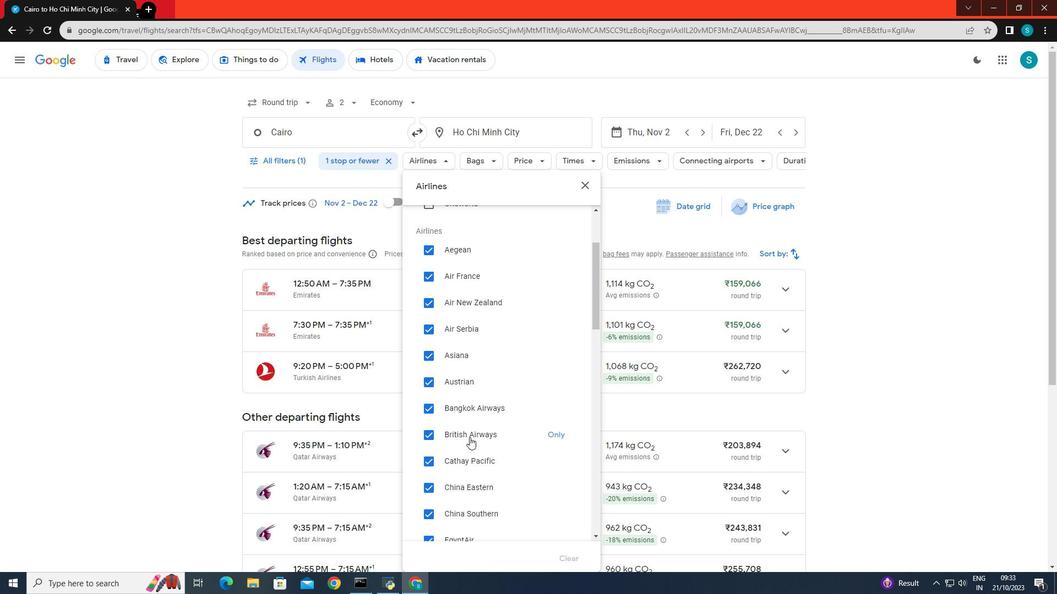
Action: Mouse scrolled (469, 437) with delta (0, 0)
Screenshot: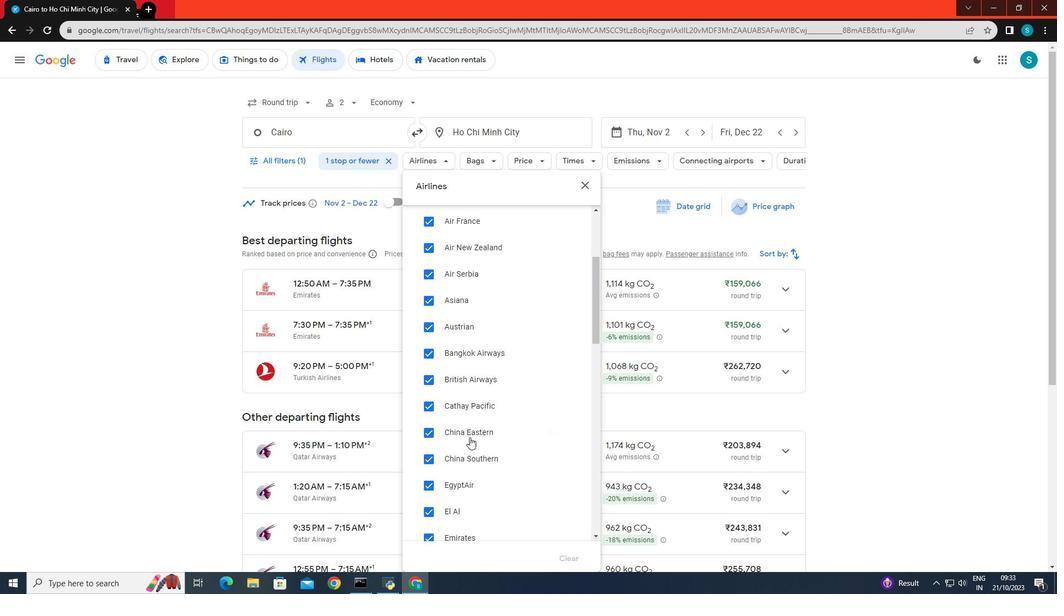 
Action: Mouse scrolled (469, 437) with delta (0, 0)
Screenshot: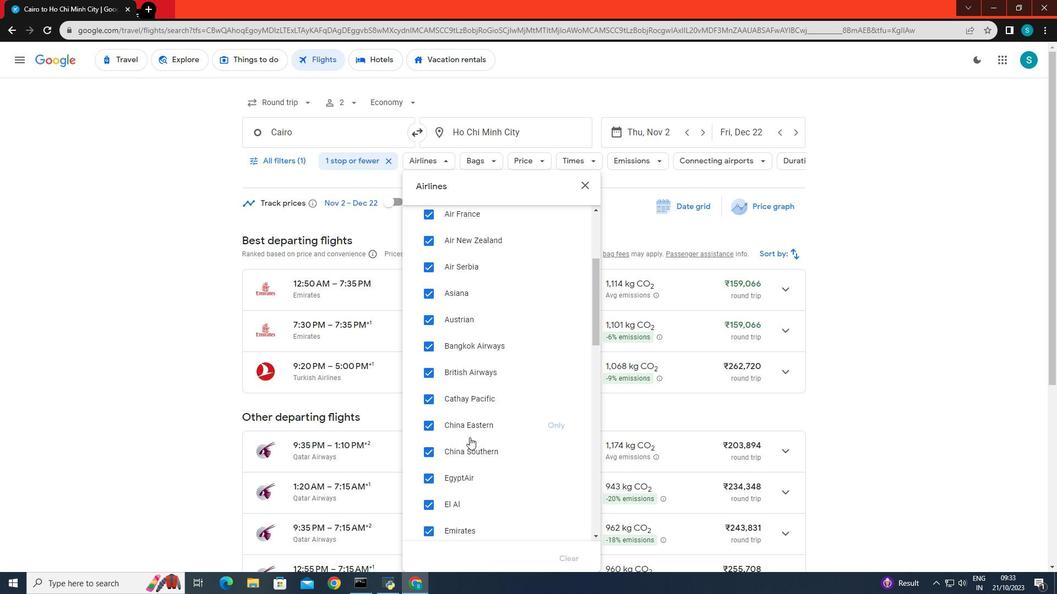 
Action: Mouse moved to (555, 430)
Screenshot: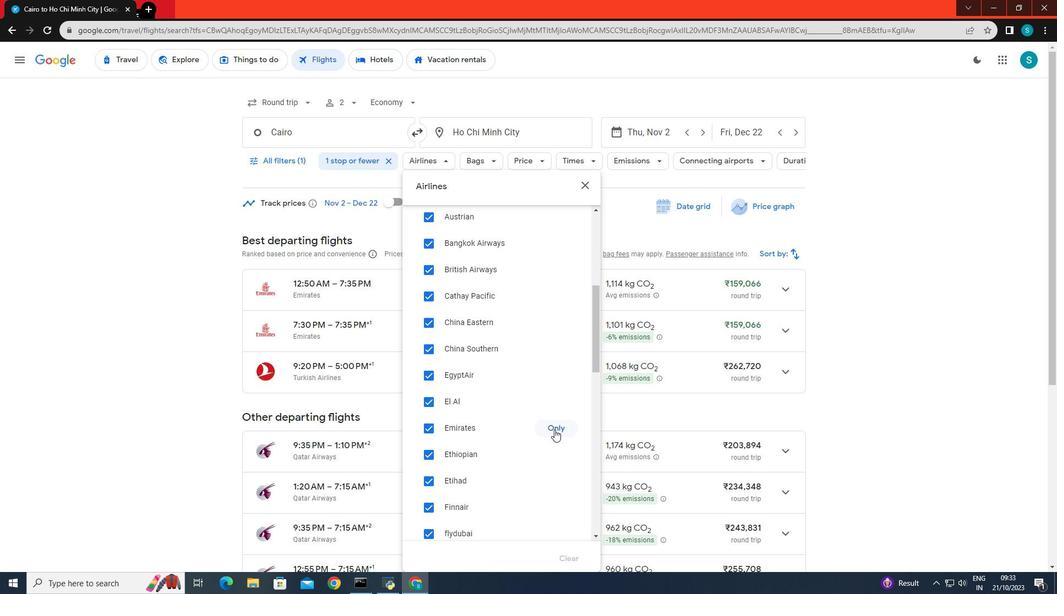 
Action: Mouse pressed left at (555, 430)
Screenshot: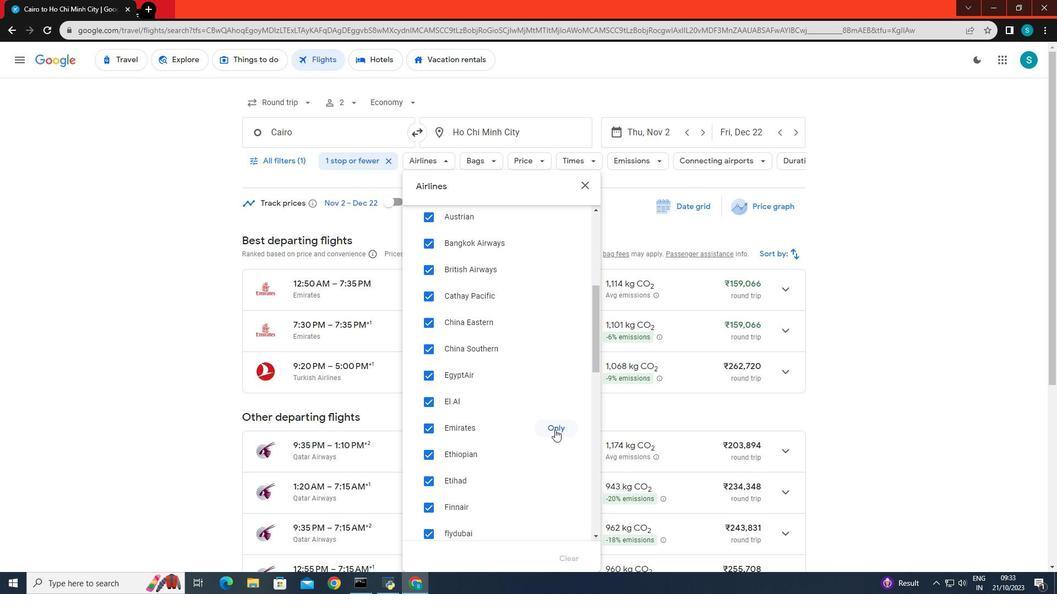 
Action: Mouse moved to (191, 417)
Screenshot: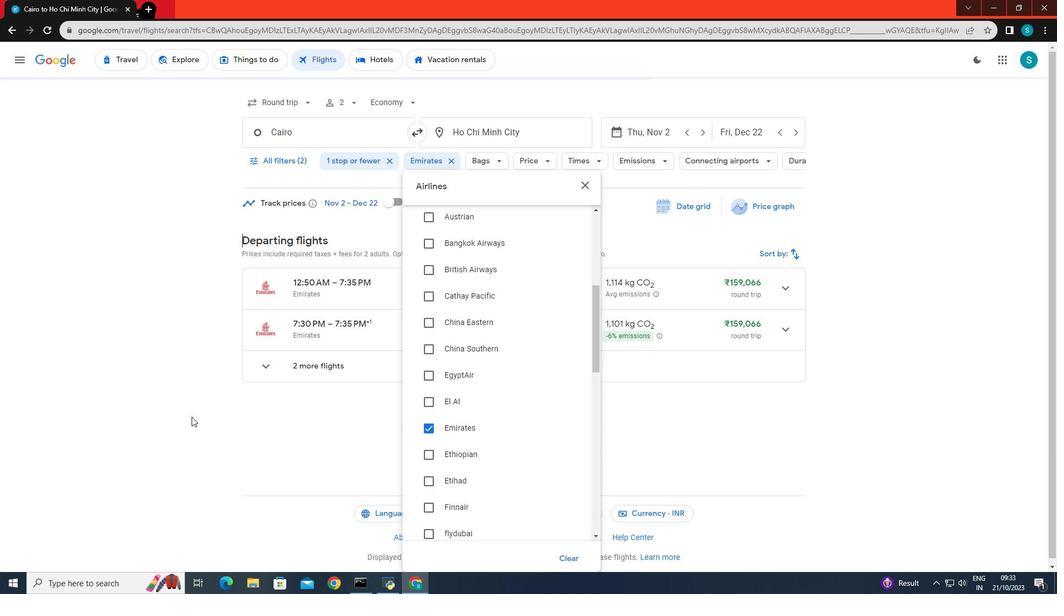 
Action: Mouse pressed left at (191, 417)
Screenshot: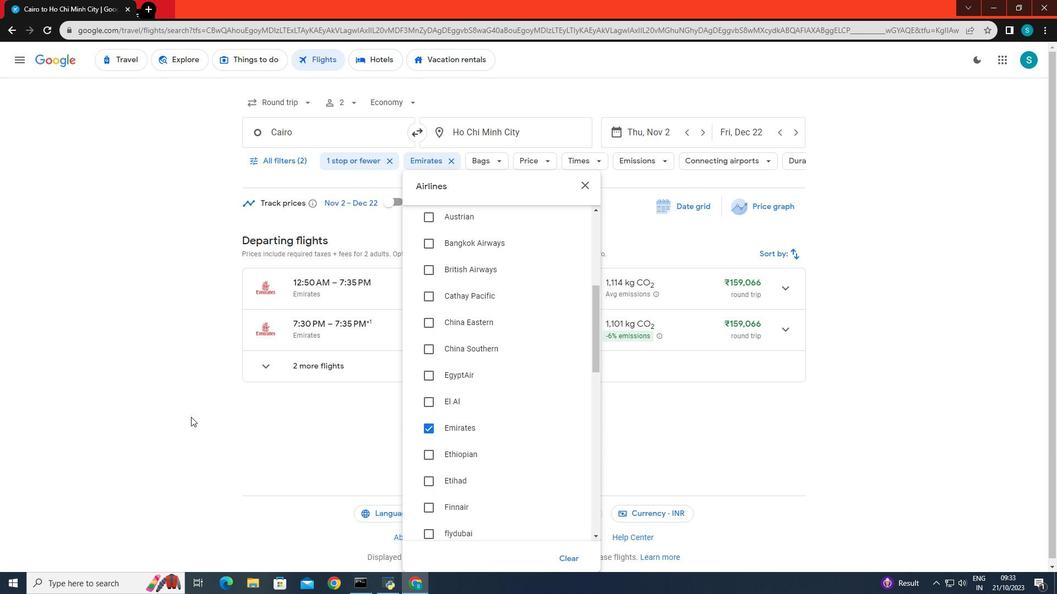 
Action: Mouse moved to (602, 159)
Screenshot: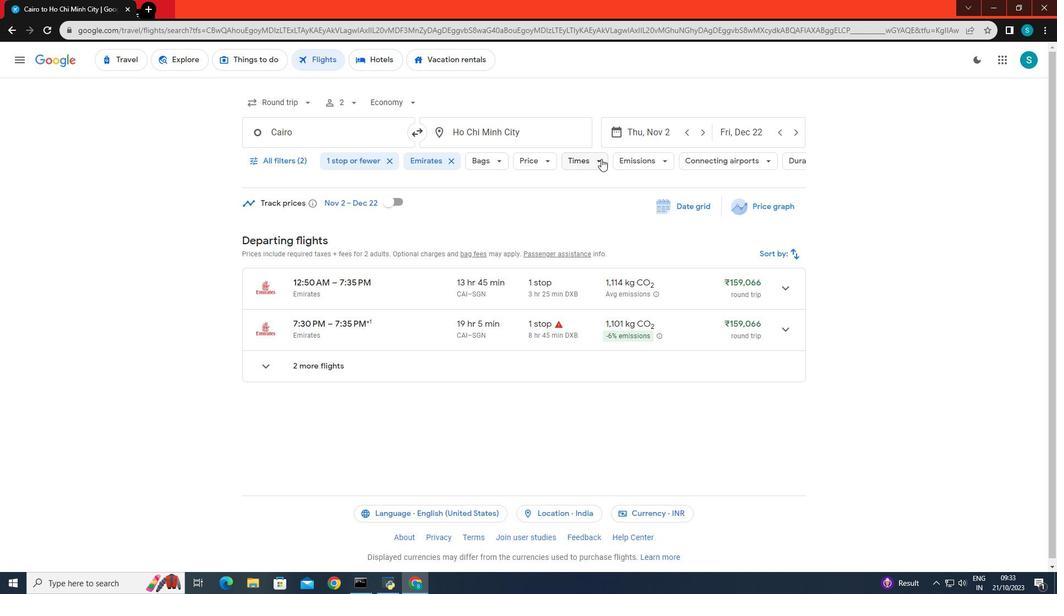 
Action: Mouse pressed left at (602, 159)
Screenshot: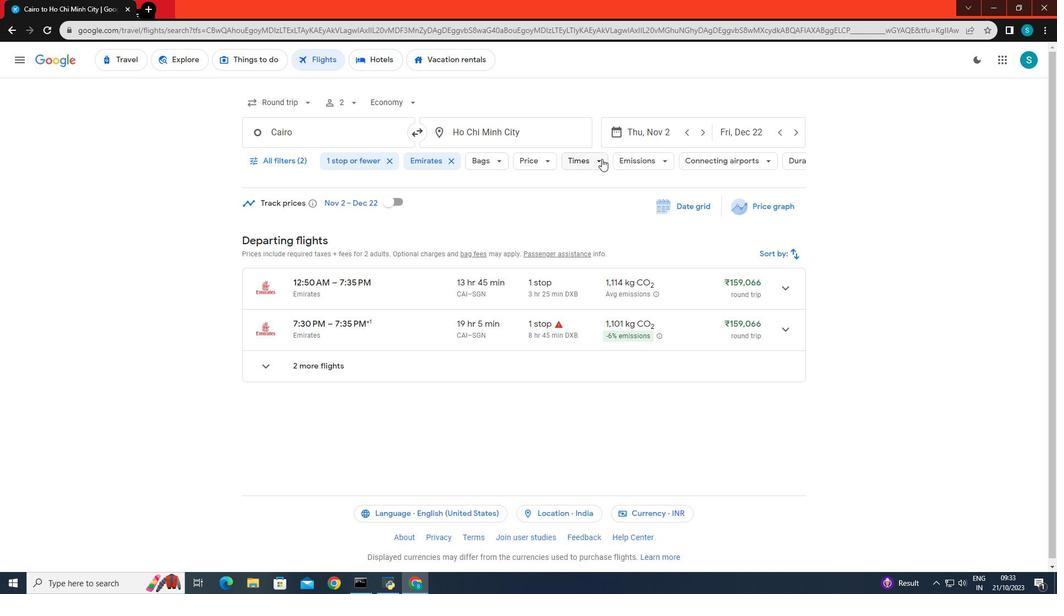 
Action: Mouse moved to (587, 295)
Screenshot: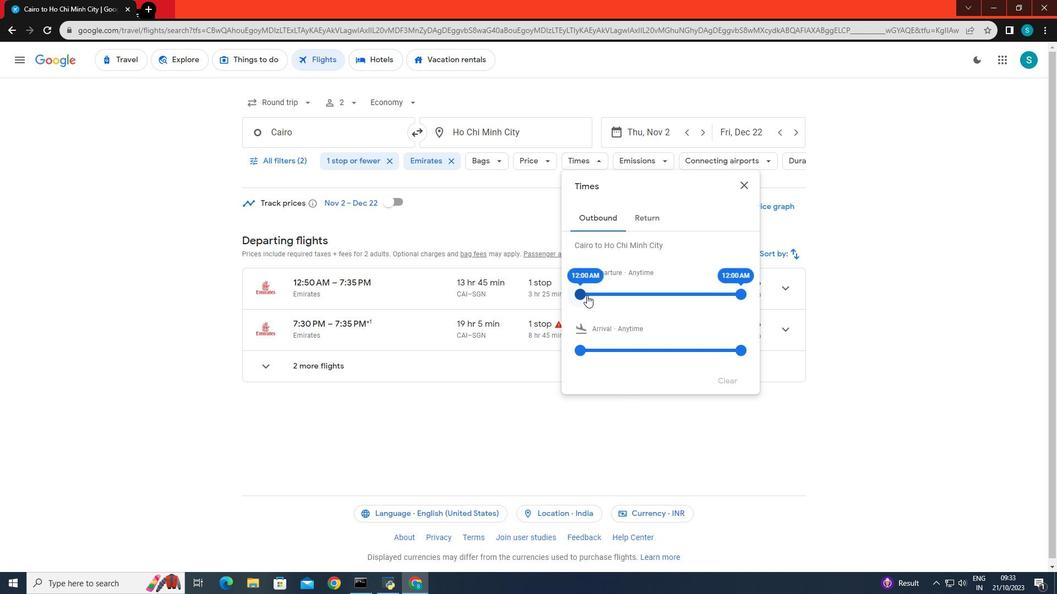 
Action: Mouse pressed left at (587, 295)
Screenshot: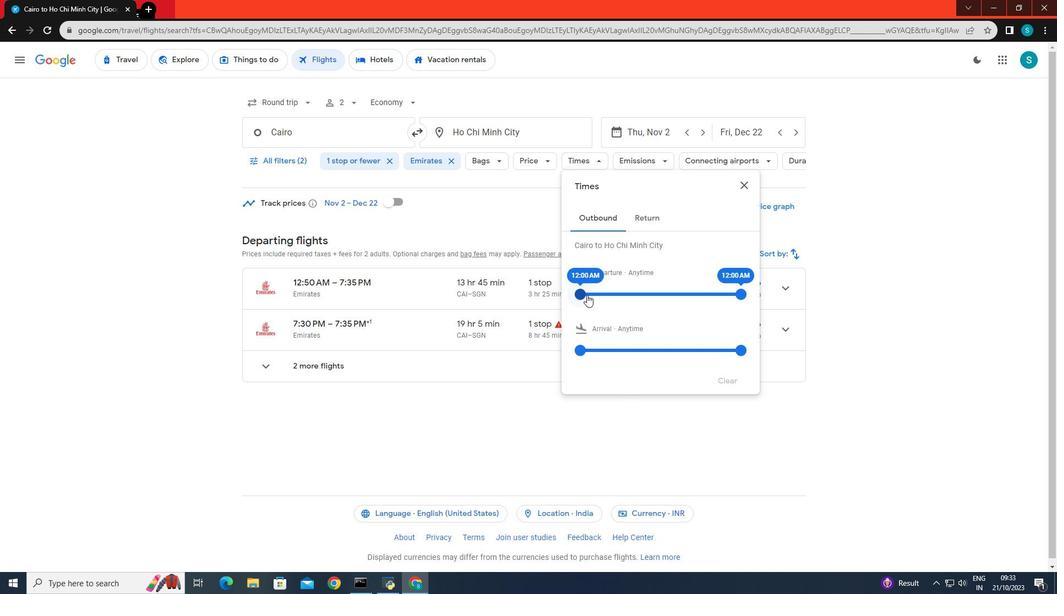 
Action: Mouse moved to (738, 292)
Screenshot: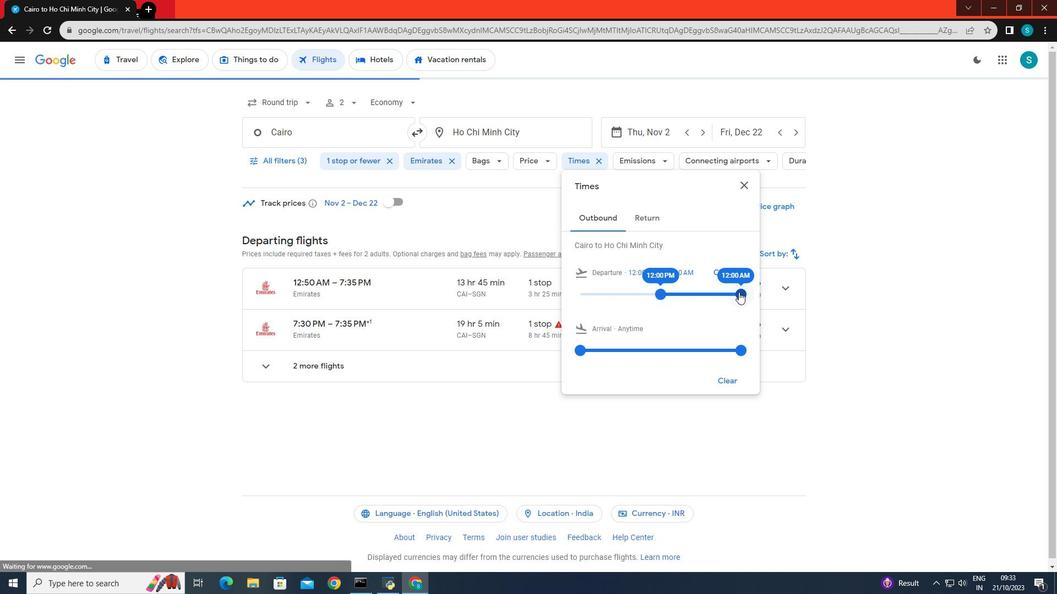
Action: Mouse pressed left at (738, 292)
Screenshot: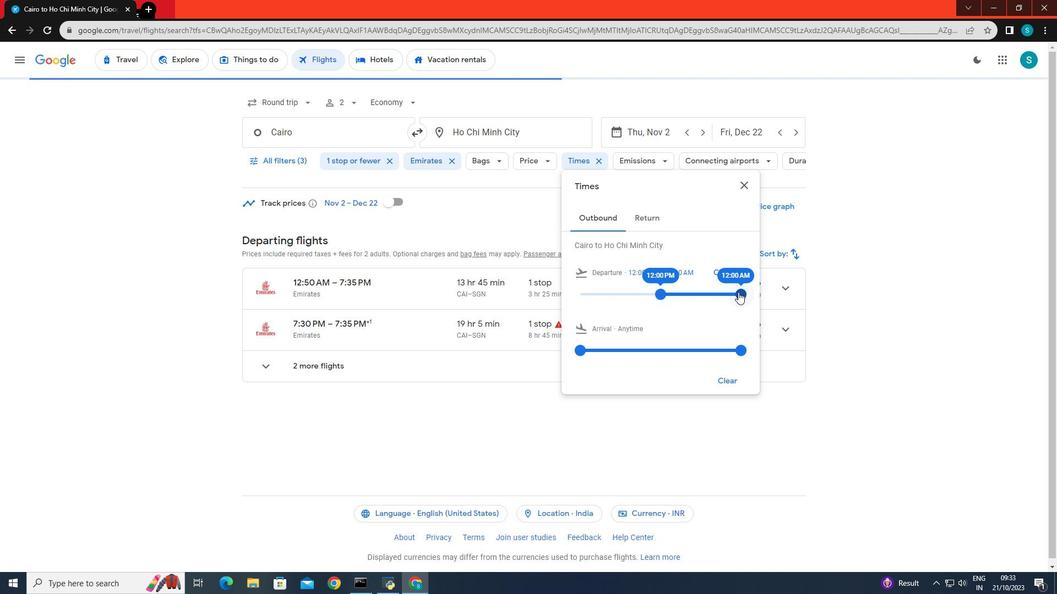 
Action: Mouse moved to (479, 410)
Screenshot: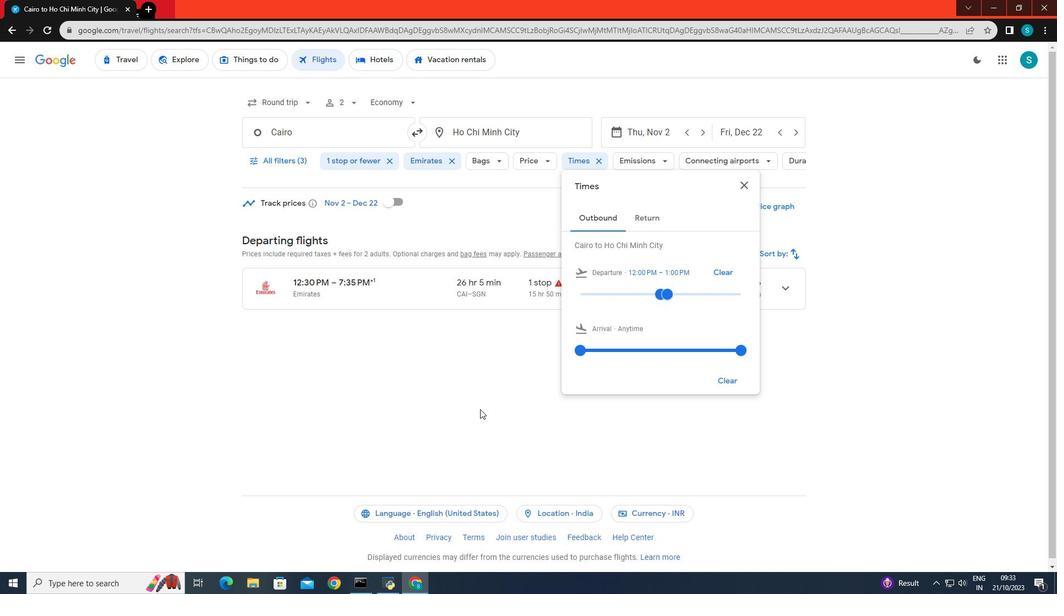 
Action: Mouse pressed left at (479, 410)
Screenshot: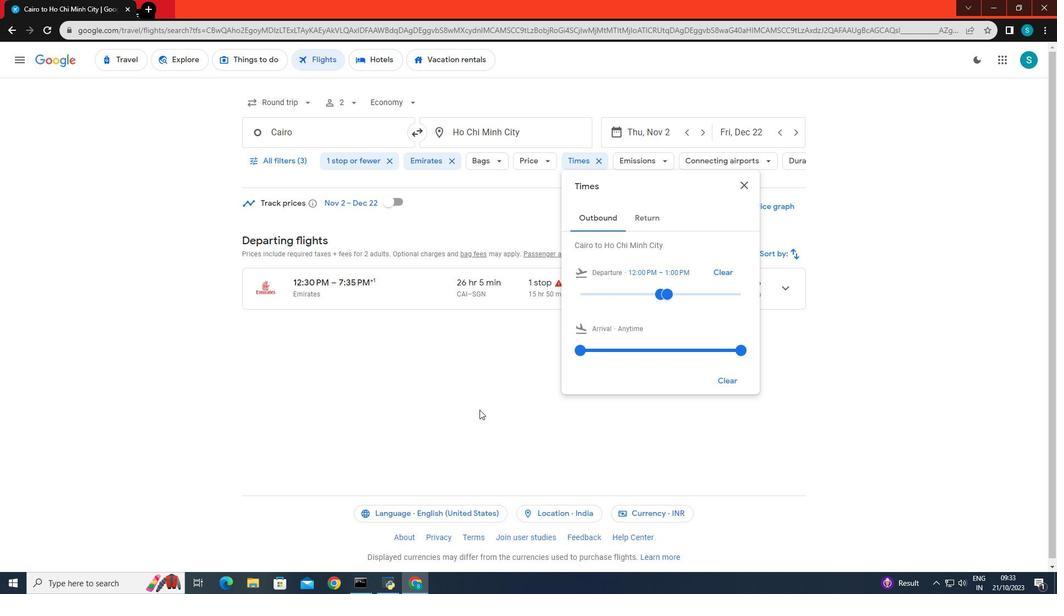 
Action: Mouse moved to (762, 152)
Screenshot: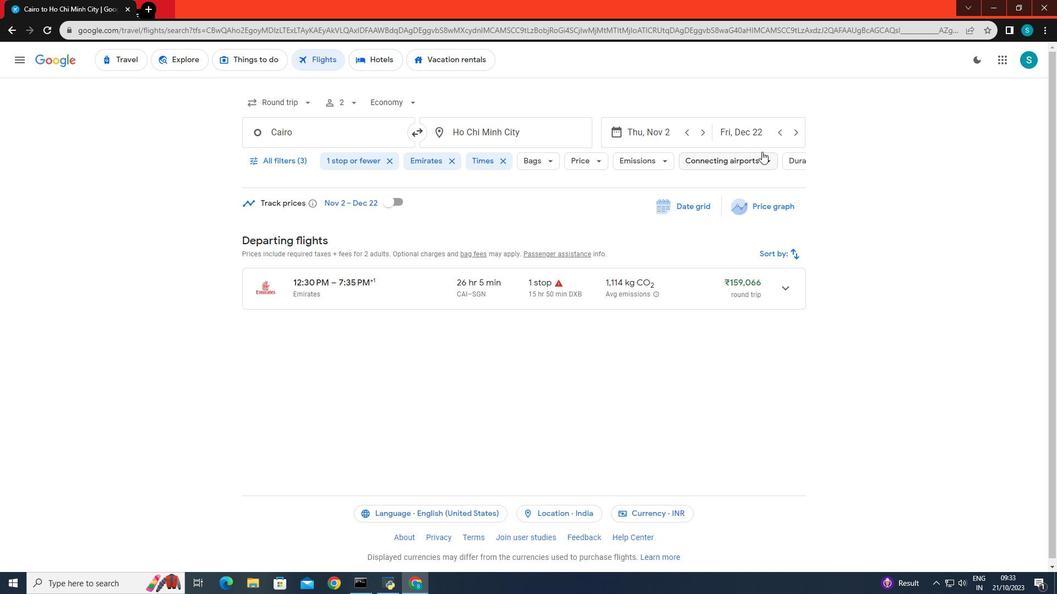 
Action: Mouse pressed left at (762, 152)
Screenshot: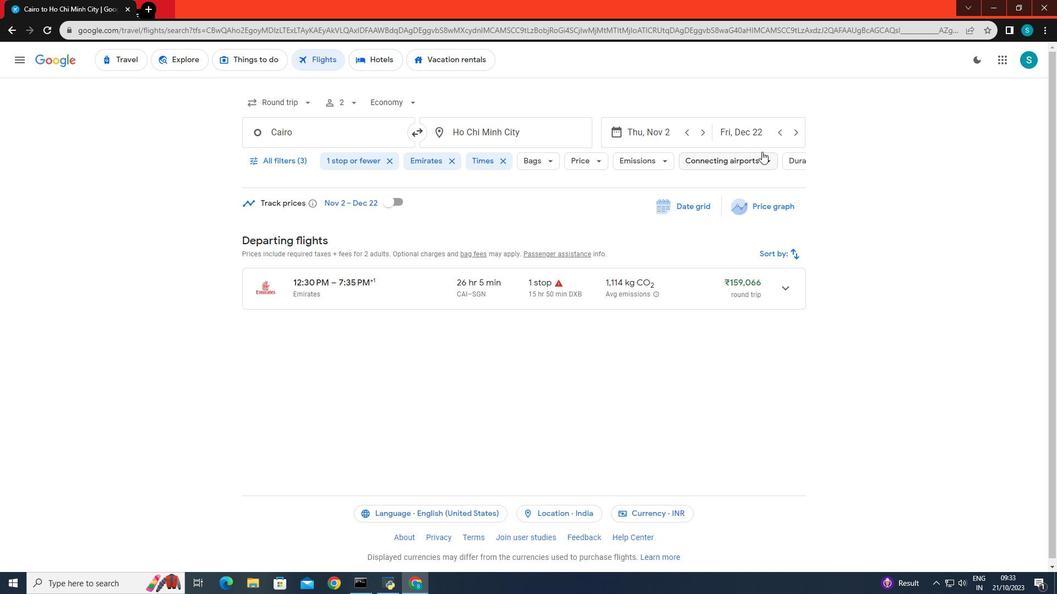 
Action: Mouse moved to (744, 325)
Screenshot: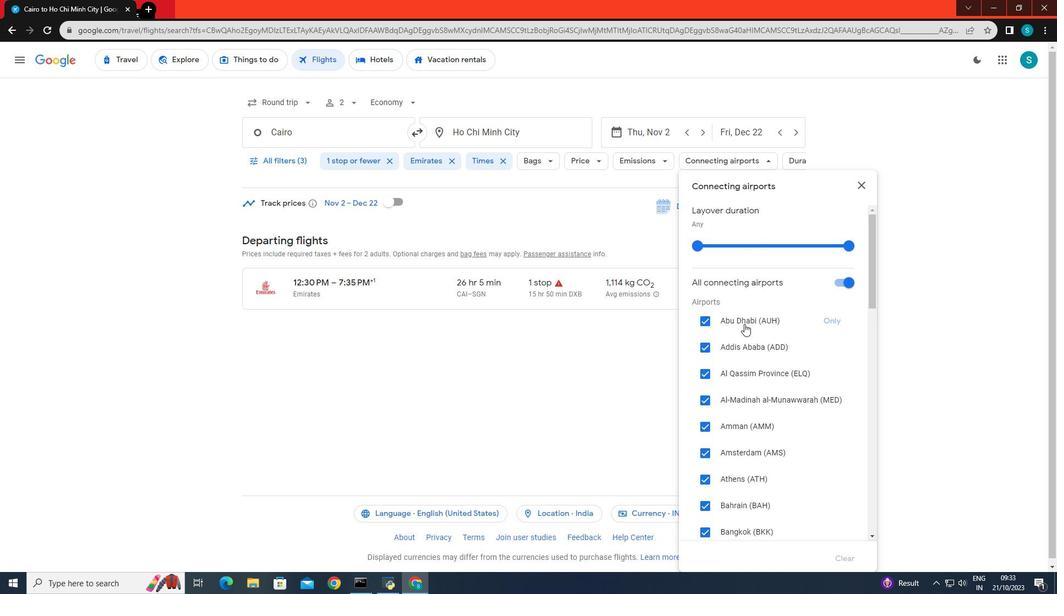 
Action: Mouse scrolled (744, 324) with delta (0, 0)
Screenshot: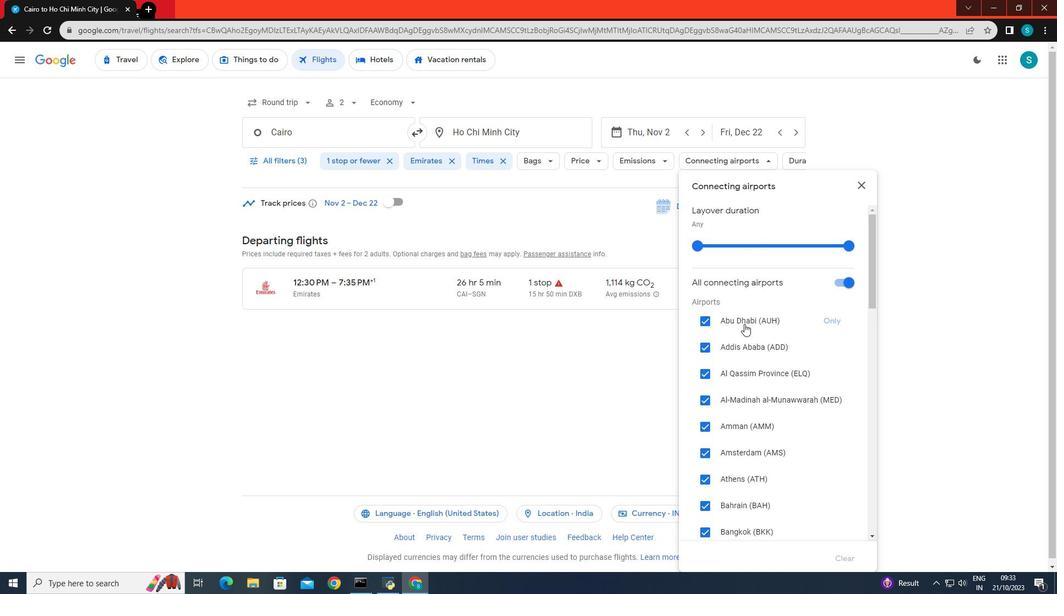 
Action: Mouse moved to (744, 326)
Screenshot: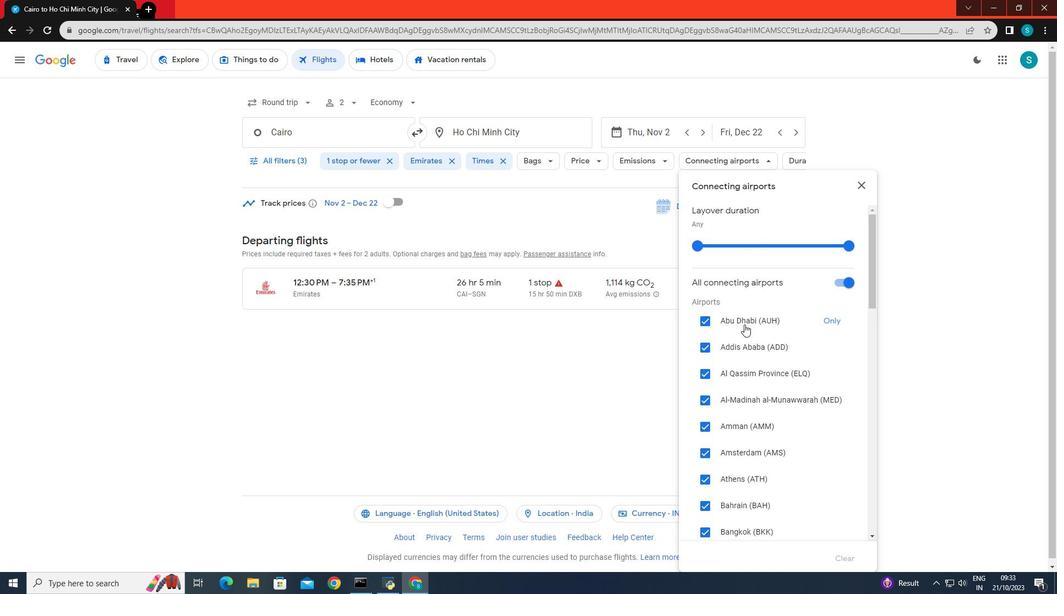 
Action: Mouse scrolled (744, 326) with delta (0, 0)
Screenshot: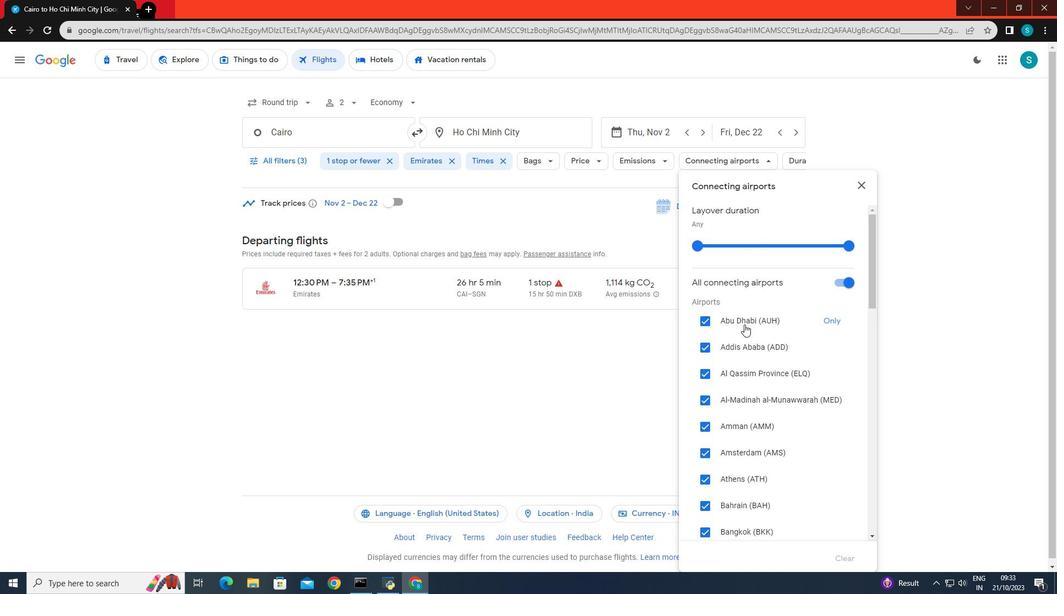 
Action: Mouse moved to (744, 326)
Screenshot: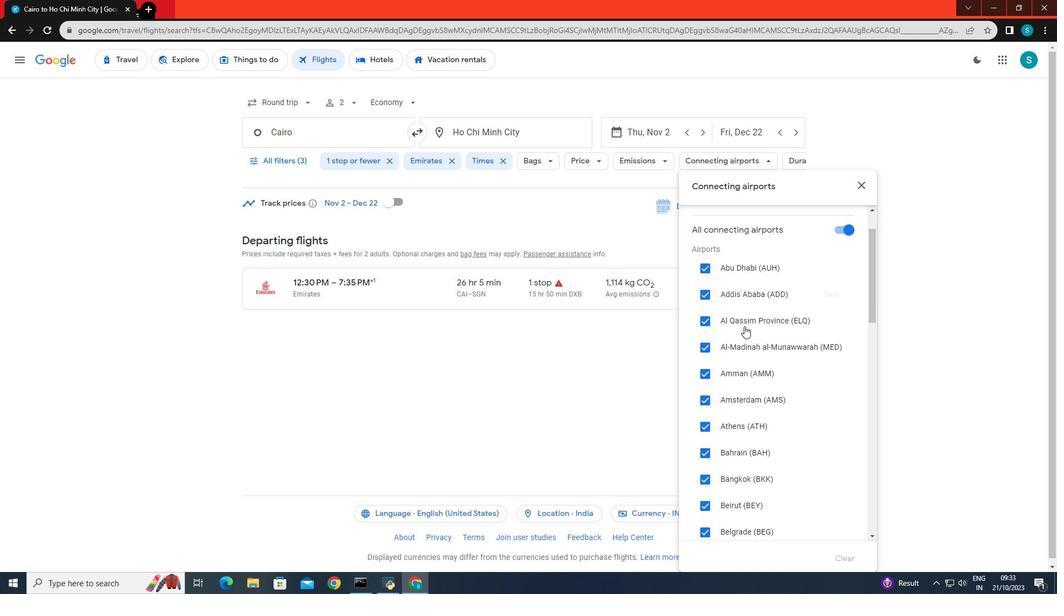 
Action: Mouse scrolled (744, 326) with delta (0, 0)
Screenshot: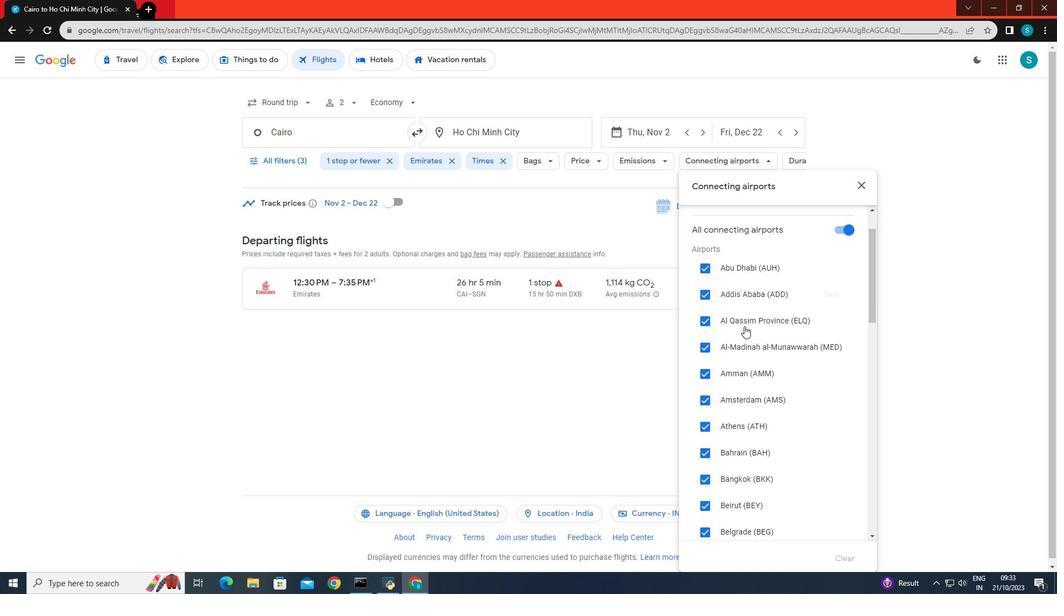 
Action: Mouse scrolled (744, 326) with delta (0, 0)
Screenshot: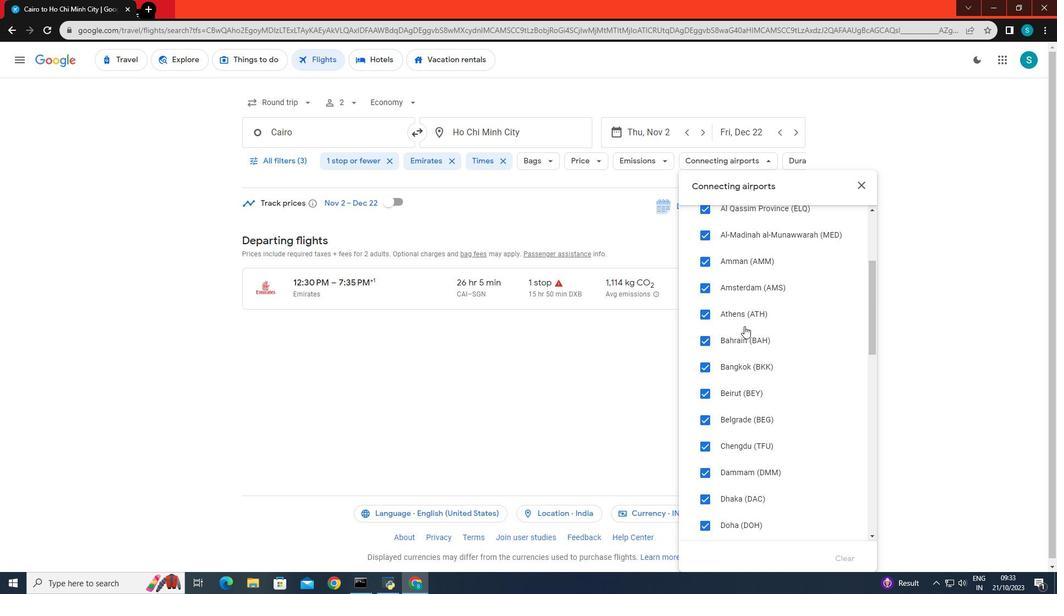 
Action: Mouse scrolled (744, 326) with delta (0, 0)
Screenshot: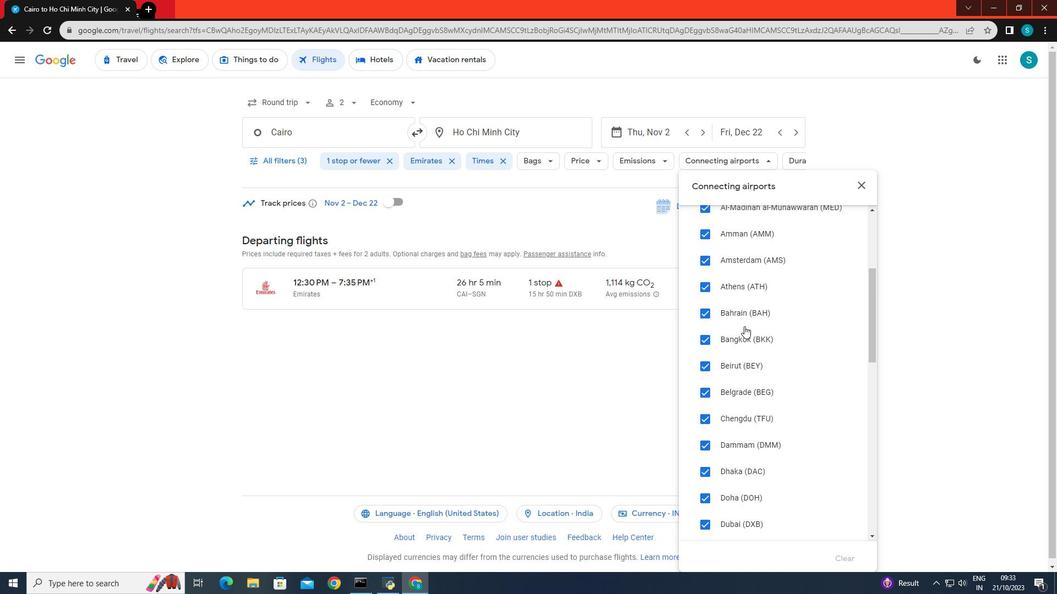 
Action: Mouse moved to (833, 440)
Screenshot: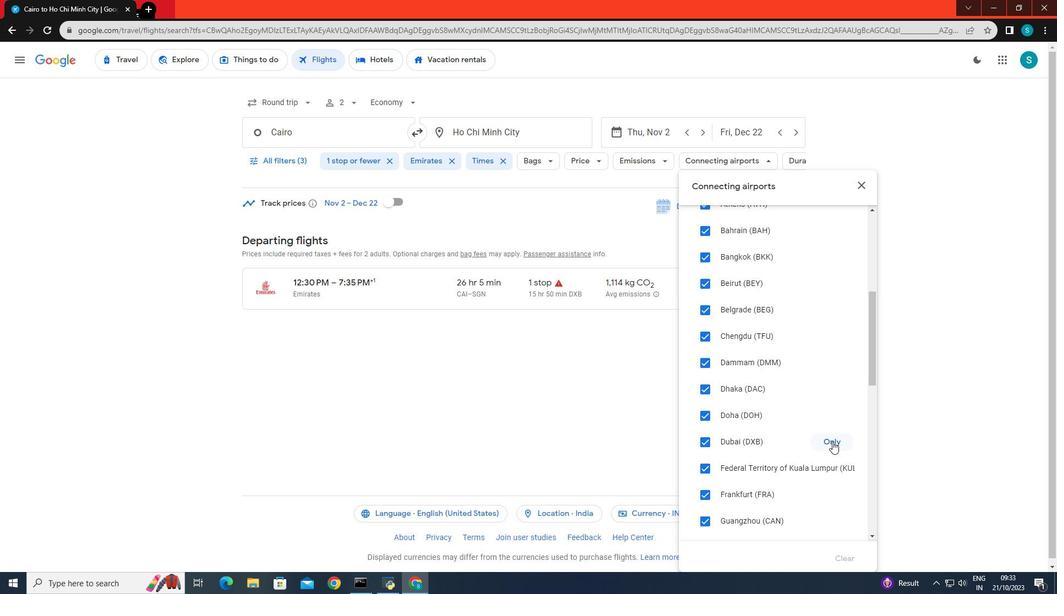 
Action: Mouse pressed left at (833, 440)
Screenshot: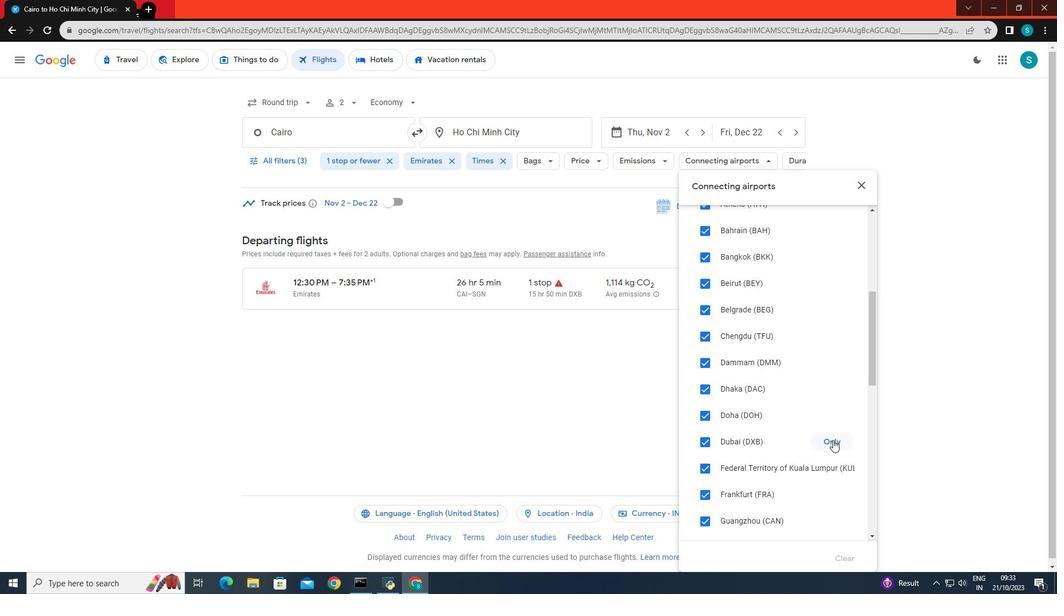
Action: Mouse moved to (537, 390)
Screenshot: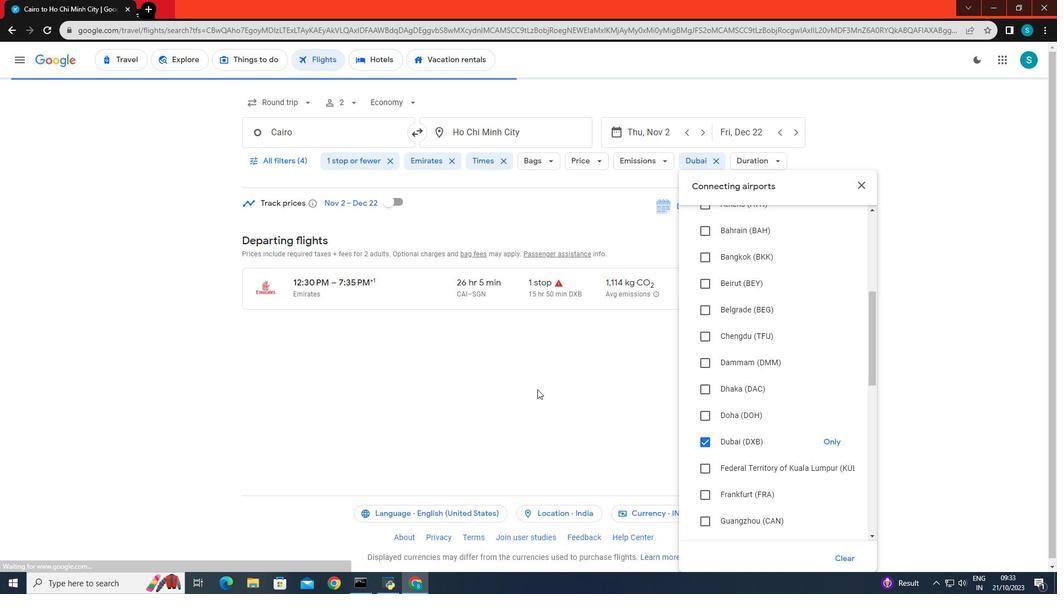 
Action: Mouse pressed left at (537, 390)
Screenshot: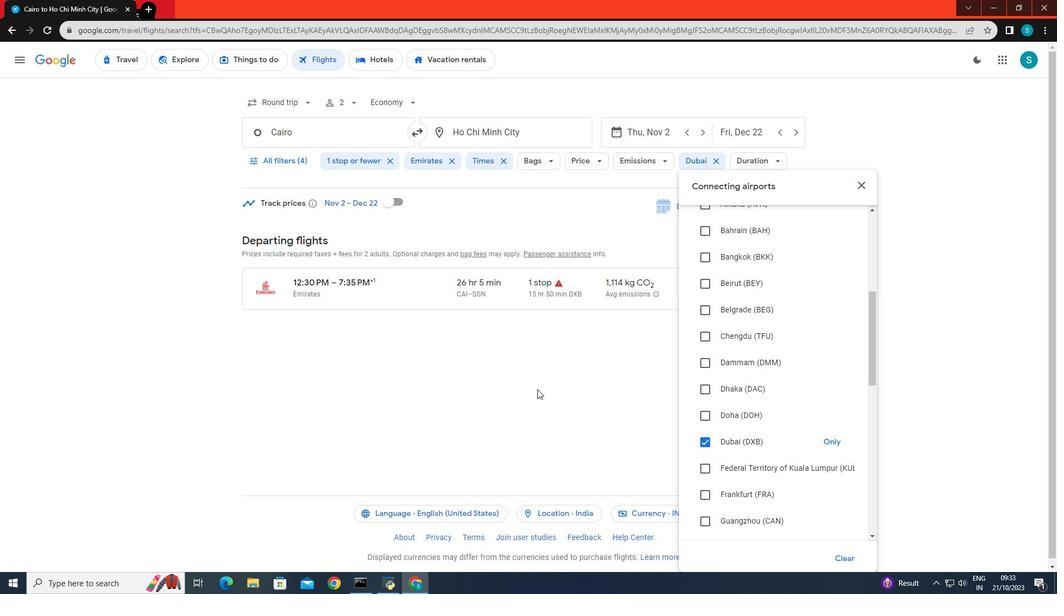 
